 Task: Create new Company, with domain: 'avaya.com' and type: 'Prospect'. Add new contact for this company, with mail Id: 'Maanya.Kapoor@avaya.com', First Name: Maanya, Last name:  Kapoor, Job Title: 'Compliance Officer', Phone Number: '(801) 555-6791'. Change life cycle stage to  Lead and lead status to  Open. Logged in from softage.1@softage.net
Action: Mouse moved to (84, 51)
Screenshot: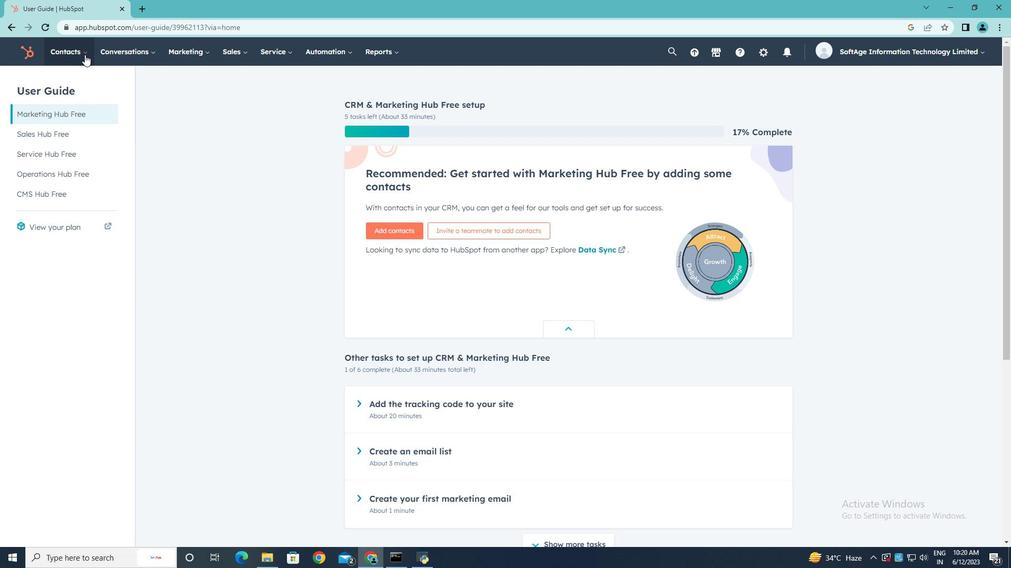 
Action: Mouse pressed left at (84, 51)
Screenshot: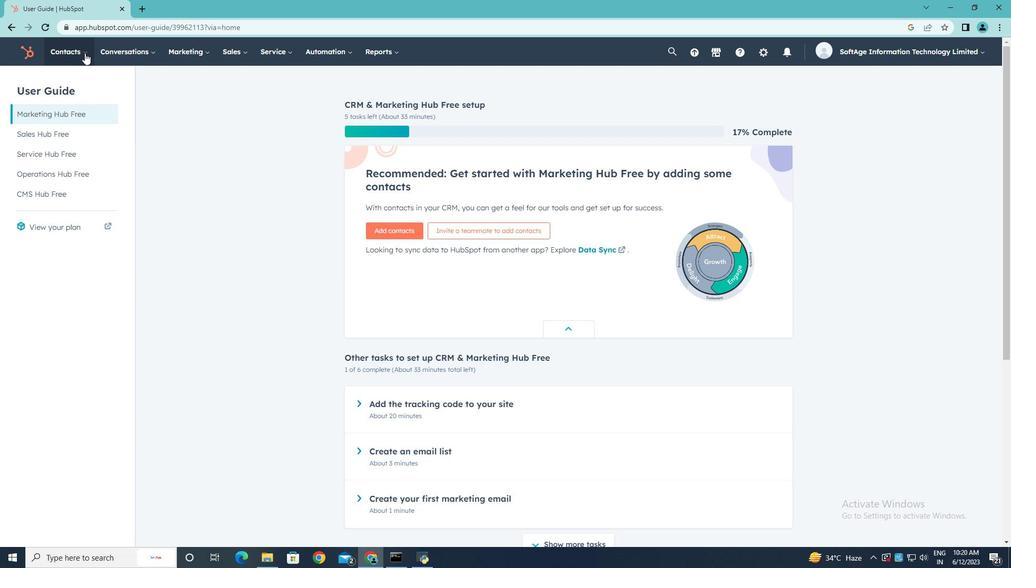 
Action: Mouse moved to (71, 103)
Screenshot: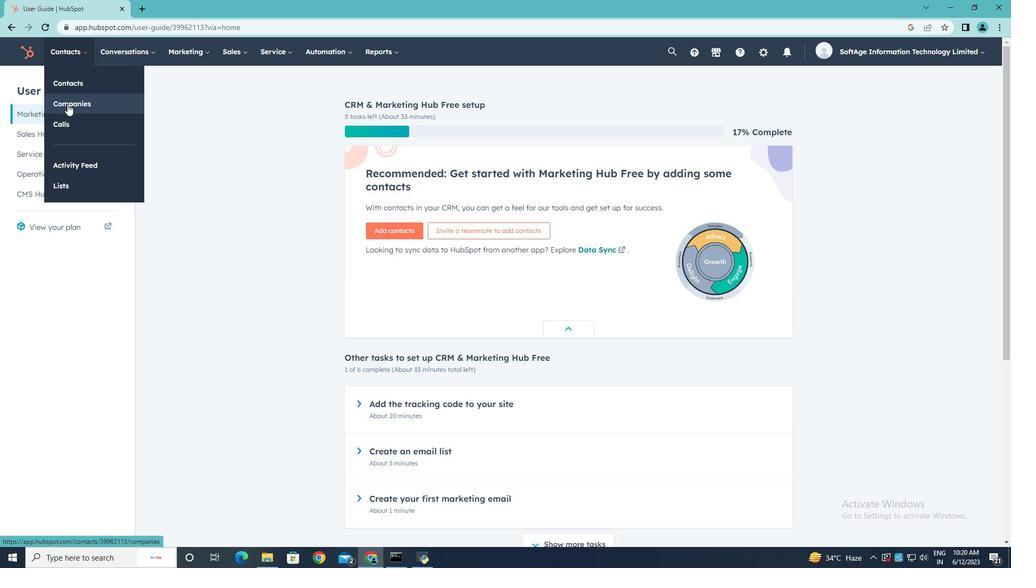
Action: Mouse pressed left at (71, 103)
Screenshot: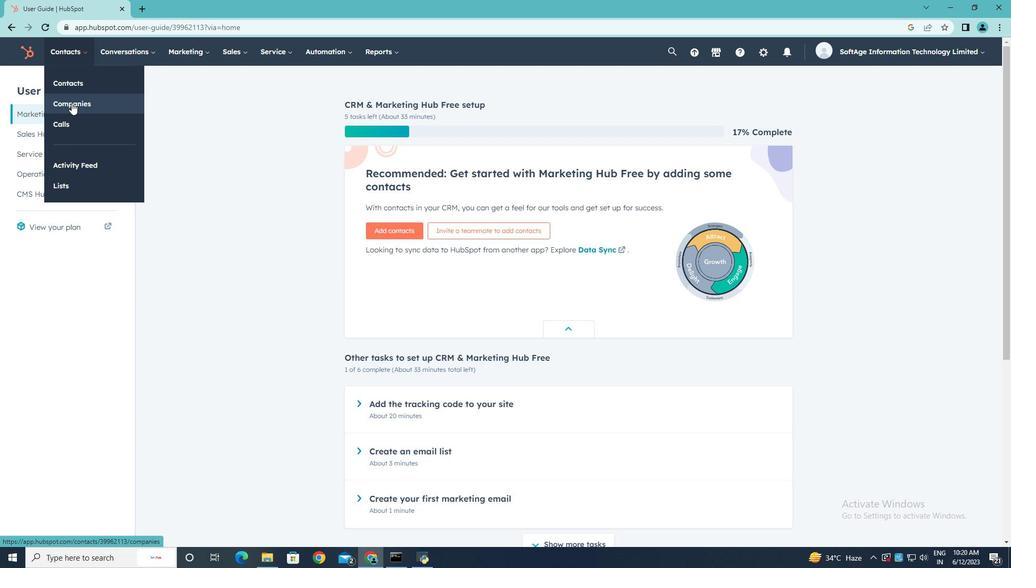 
Action: Mouse moved to (940, 90)
Screenshot: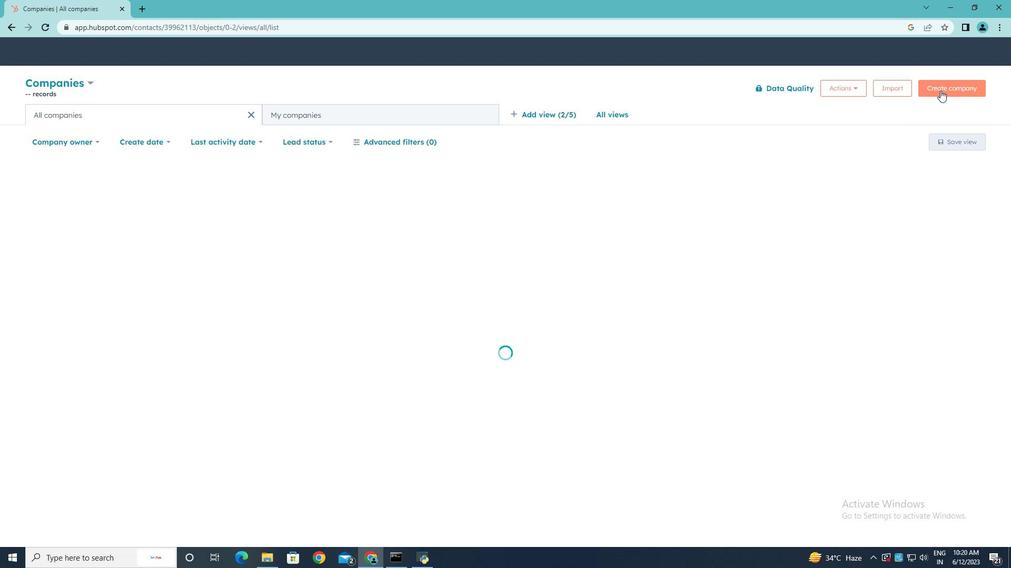 
Action: Mouse pressed left at (940, 90)
Screenshot: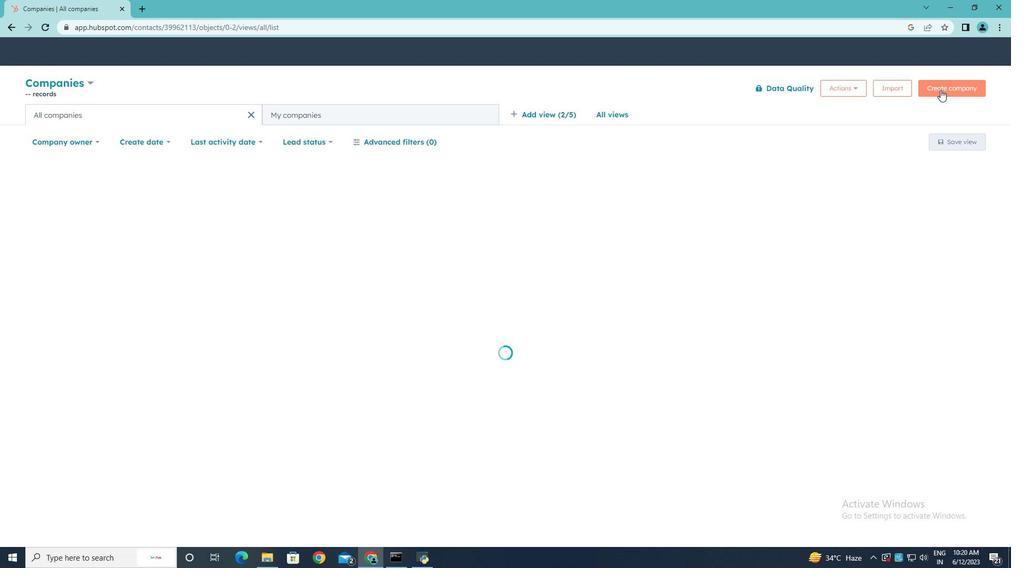
Action: Mouse moved to (768, 140)
Screenshot: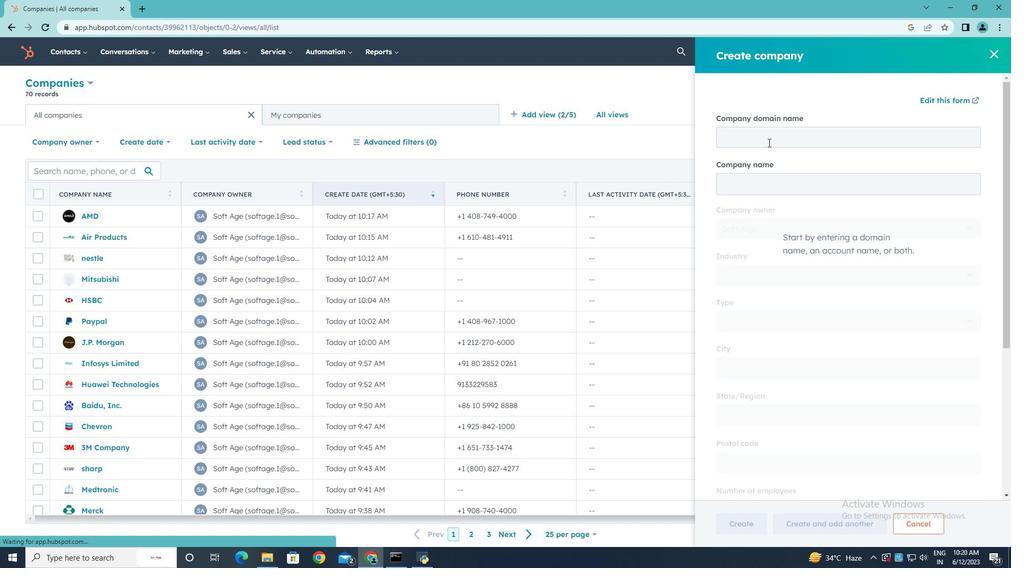 
Action: Mouse pressed left at (768, 140)
Screenshot: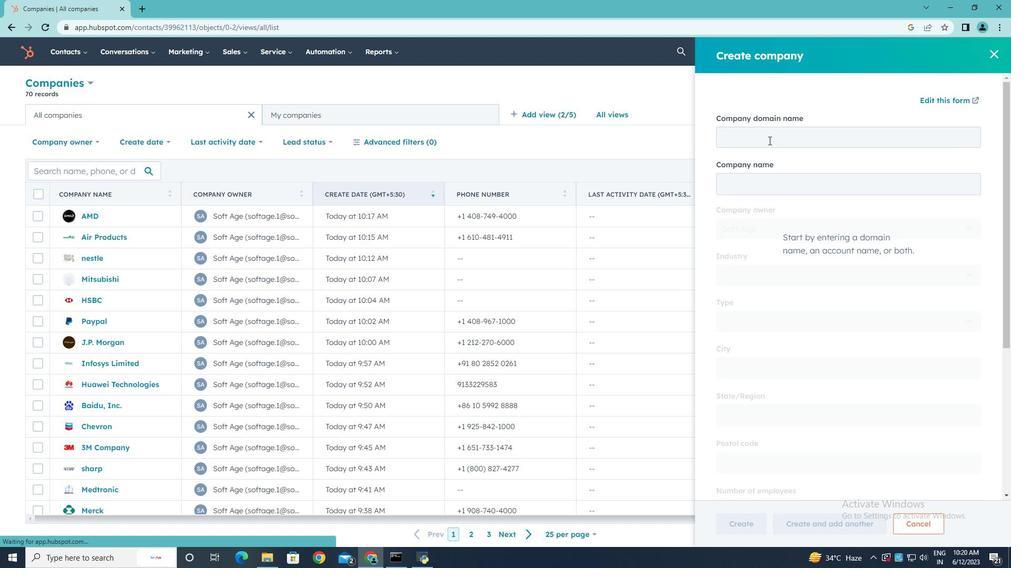
Action: Key pressed <Key.shift><Key.shift><Key.shift>aba<Key.backspace><Key.backspace>vaya.com
Screenshot: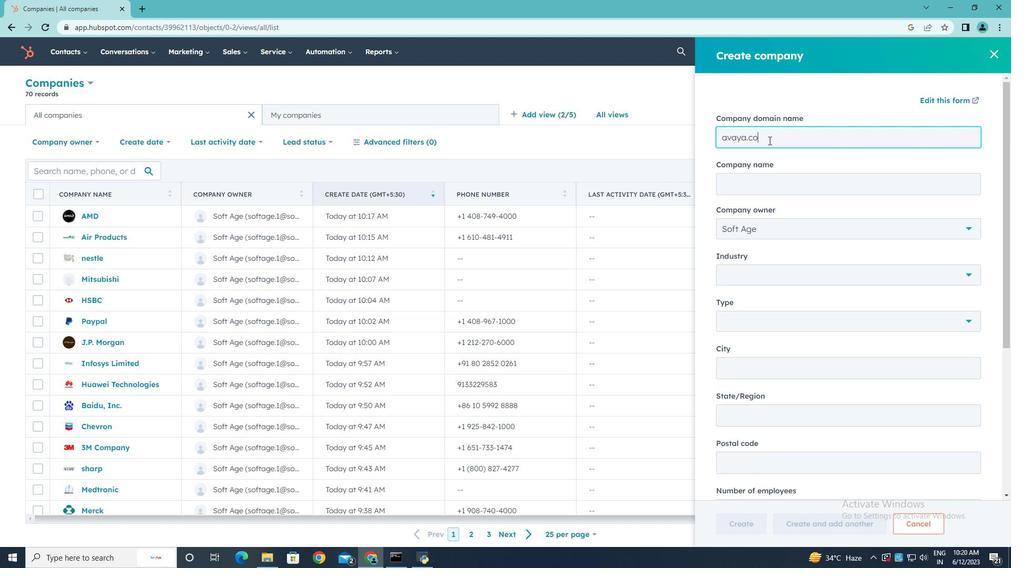 
Action: Mouse moved to (800, 203)
Screenshot: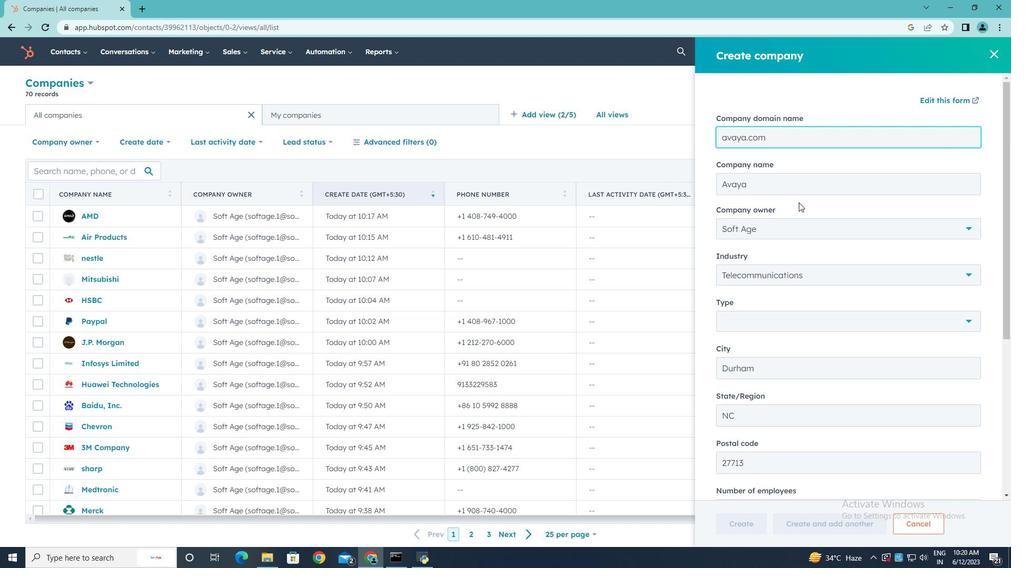
Action: Mouse scrolled (800, 203) with delta (0, 0)
Screenshot: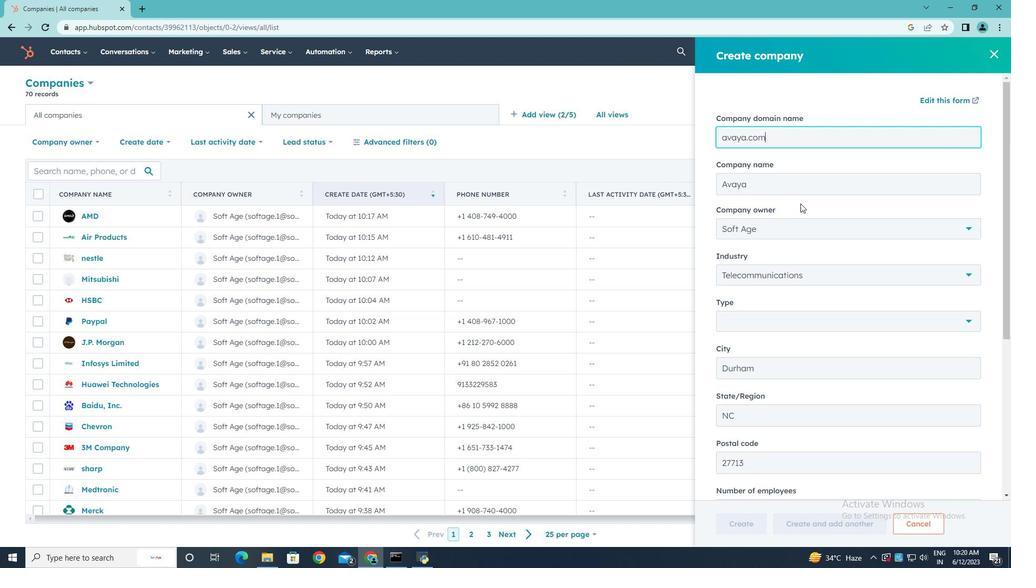 
Action: Mouse scrolled (800, 203) with delta (0, 0)
Screenshot: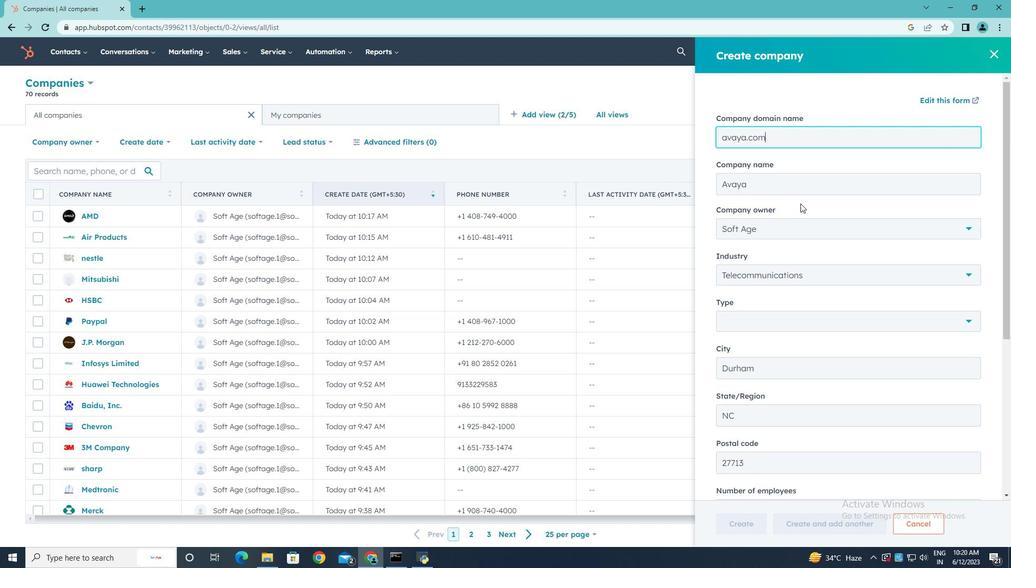 
Action: Mouse moved to (968, 215)
Screenshot: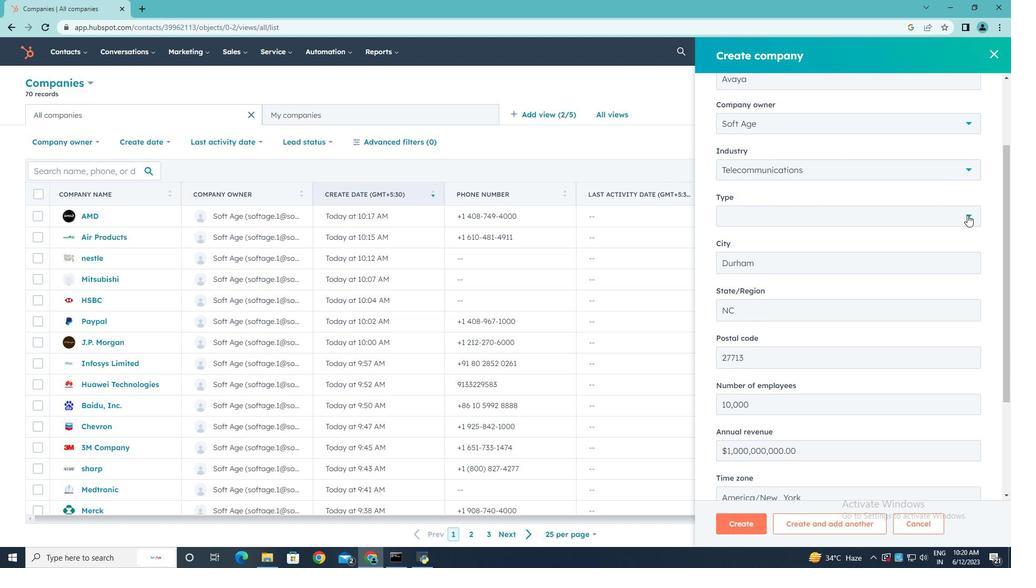 
Action: Mouse pressed left at (968, 215)
Screenshot: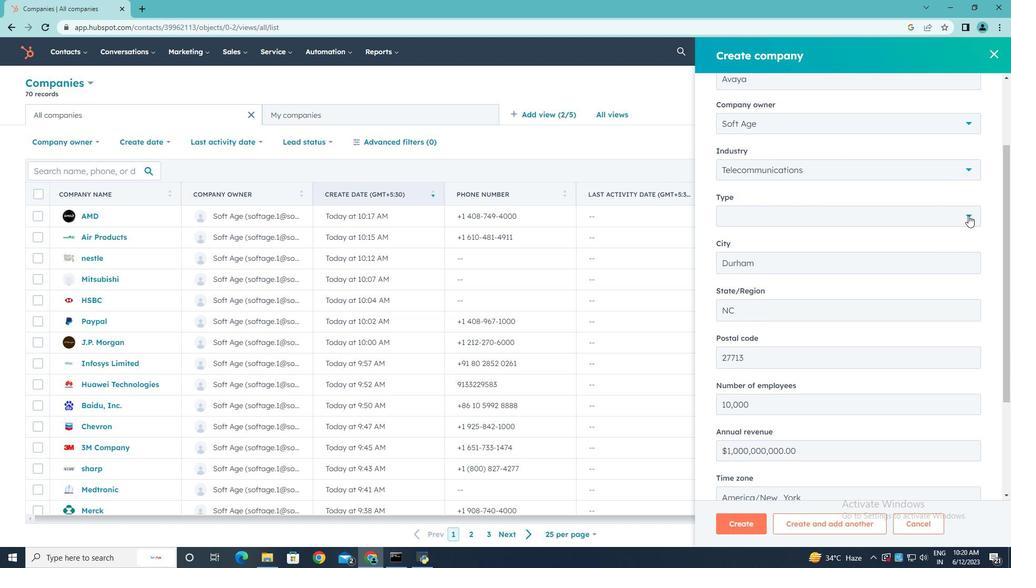 
Action: Mouse moved to (892, 262)
Screenshot: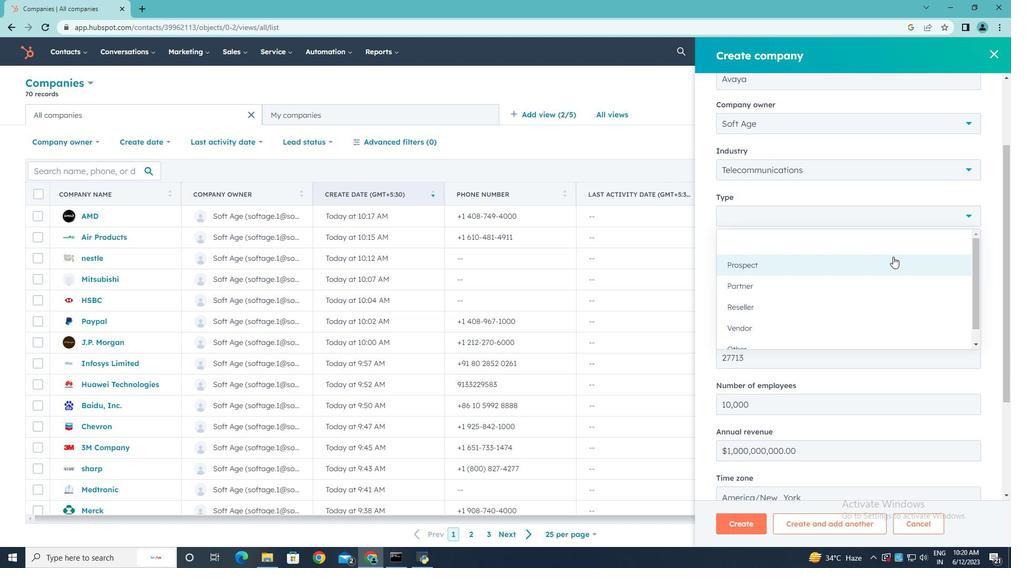 
Action: Mouse pressed left at (892, 262)
Screenshot: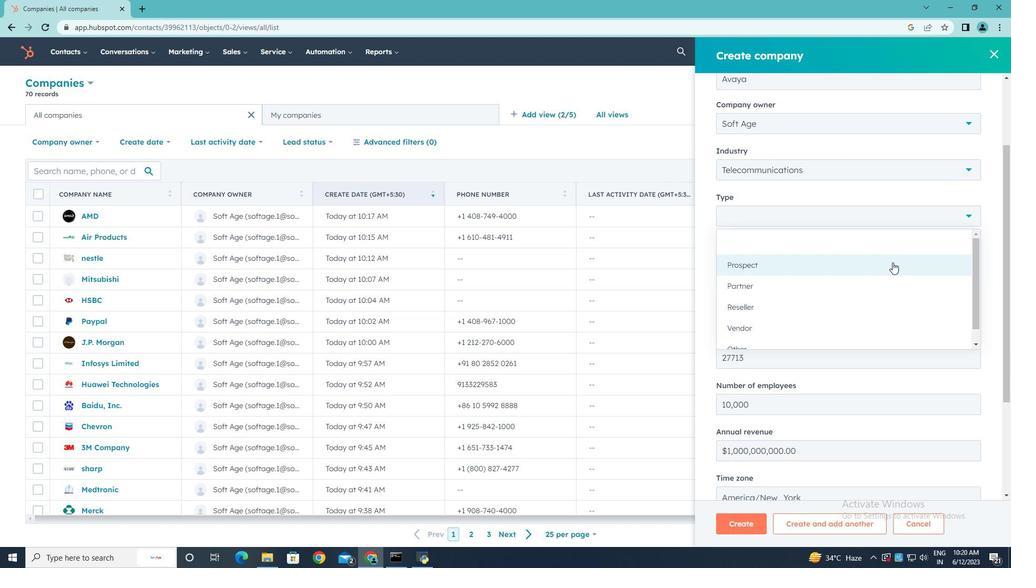 
Action: Mouse scrolled (892, 262) with delta (0, 0)
Screenshot: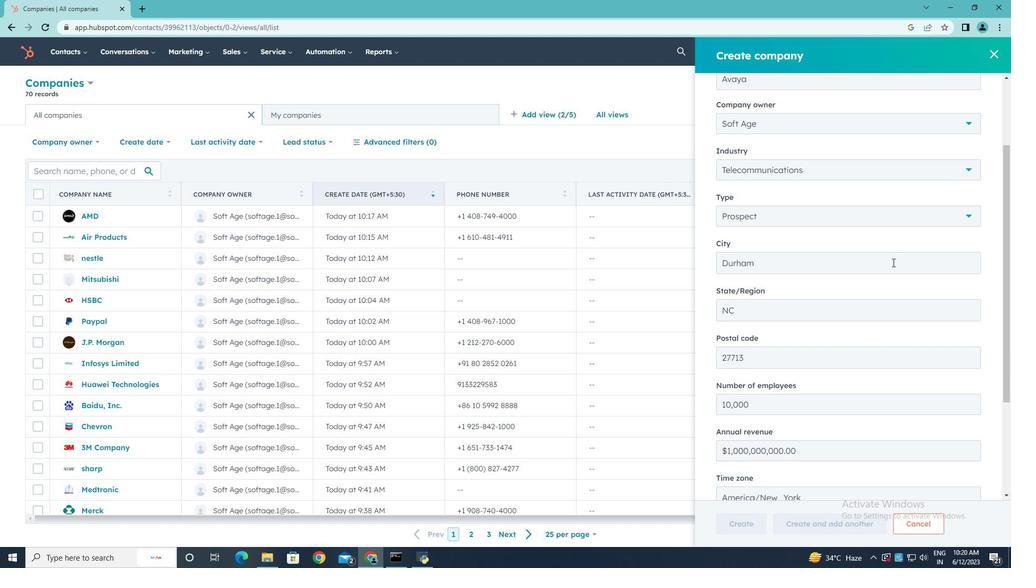 
Action: Mouse scrolled (892, 262) with delta (0, 0)
Screenshot: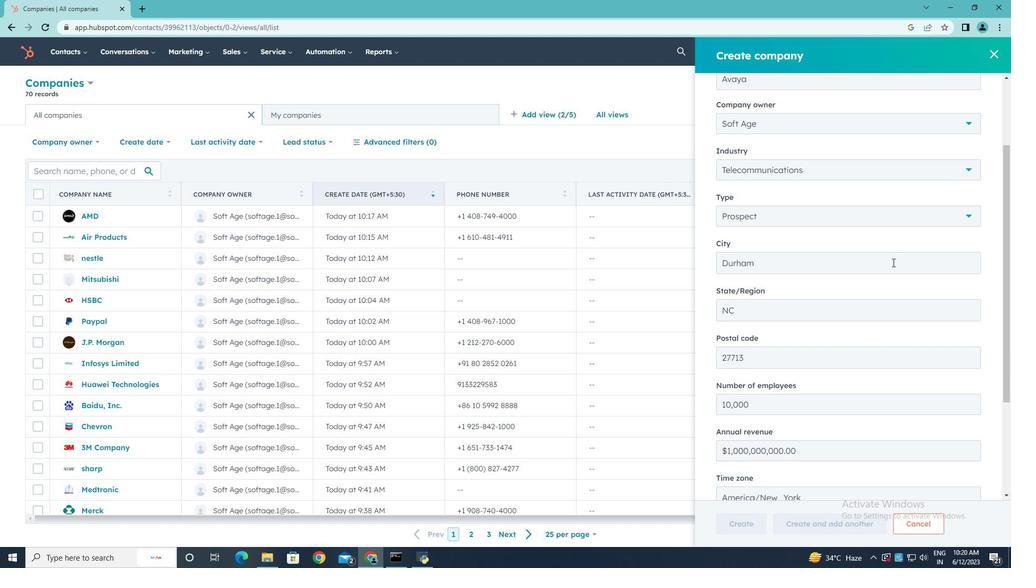 
Action: Mouse scrolled (892, 262) with delta (0, 0)
Screenshot: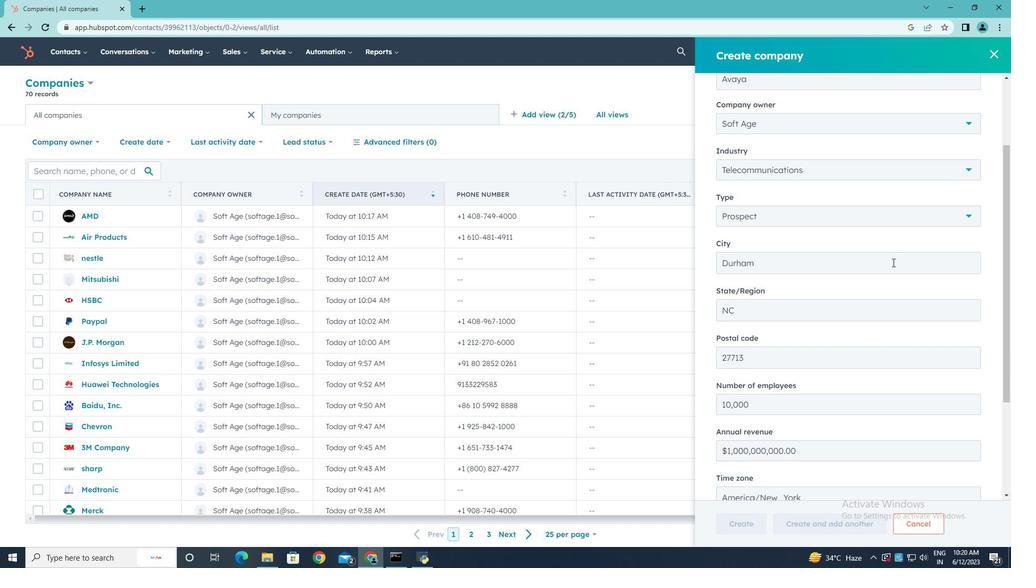 
Action: Mouse scrolled (892, 262) with delta (0, 0)
Screenshot: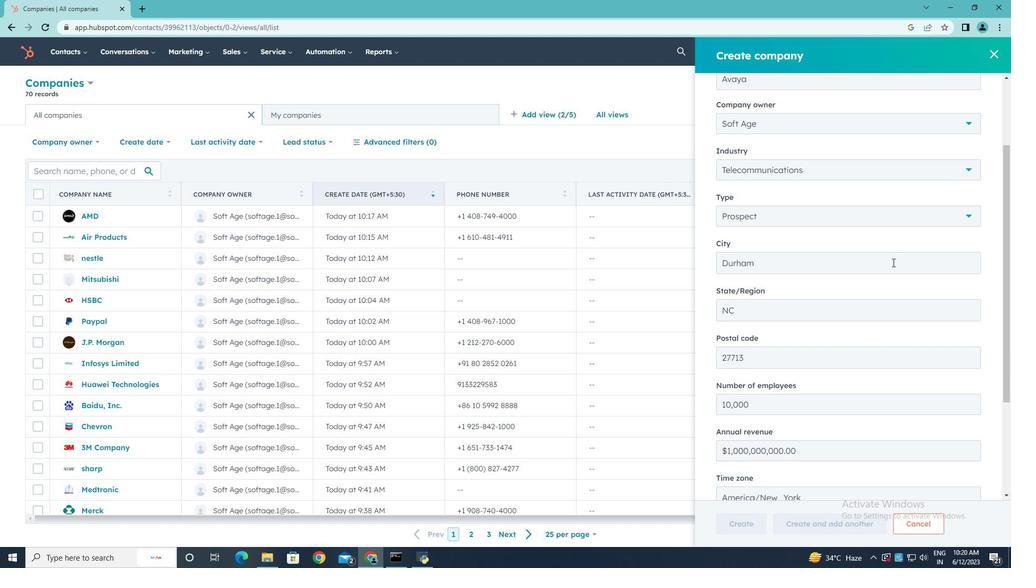 
Action: Mouse scrolled (892, 262) with delta (0, 0)
Screenshot: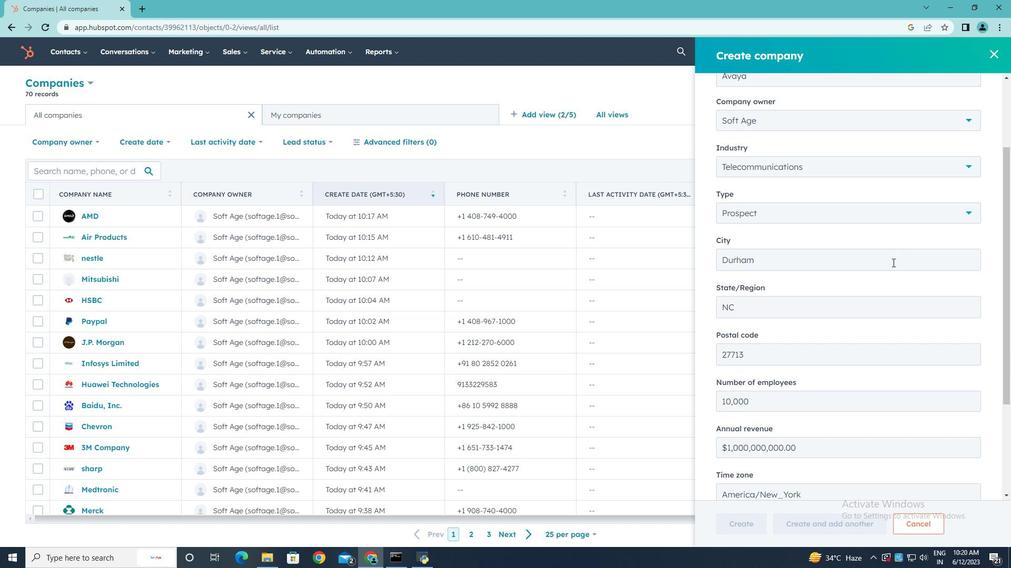 
Action: Mouse moved to (766, 509)
Screenshot: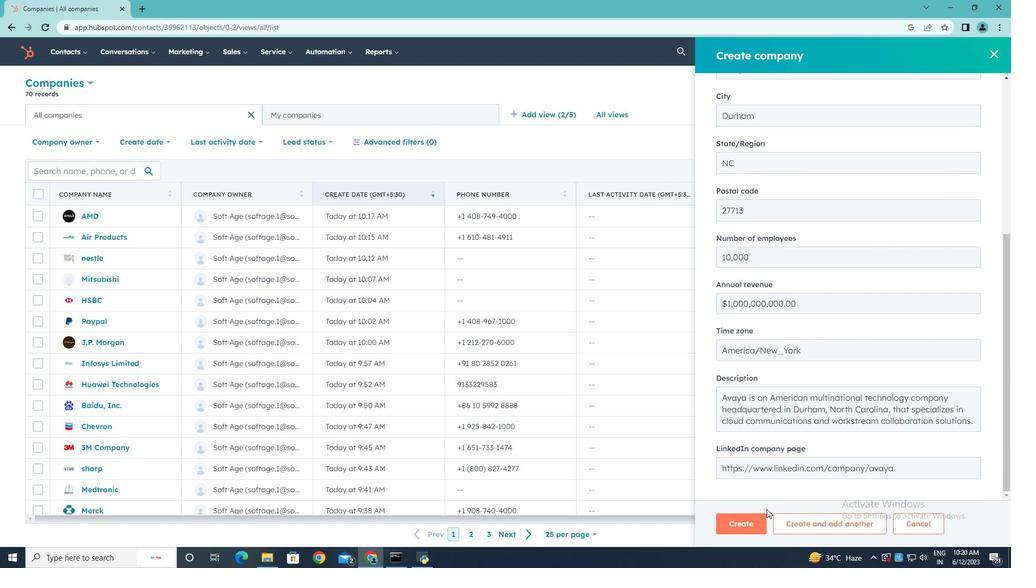 
Action: Mouse scrolled (766, 508) with delta (0, 0)
Screenshot: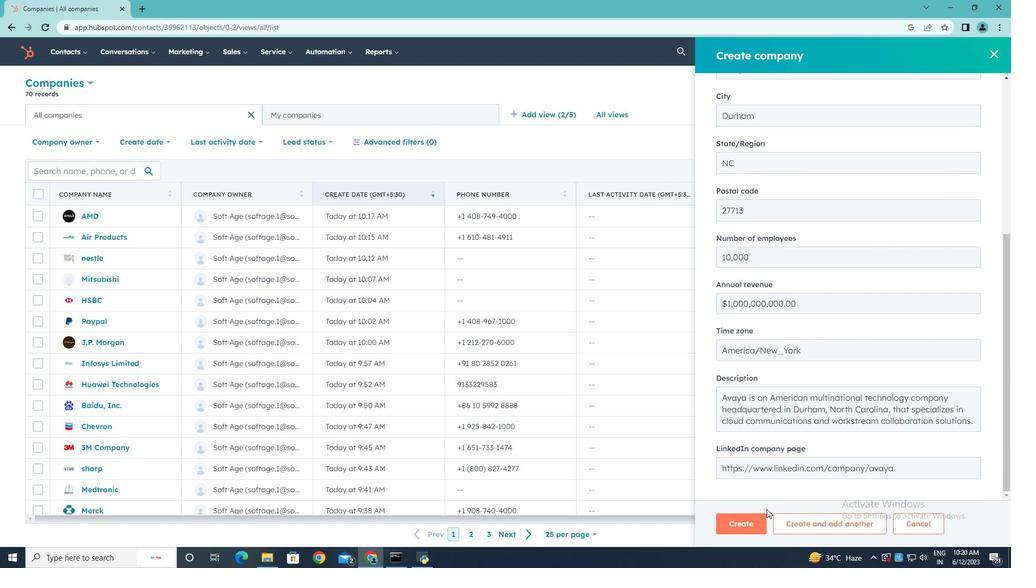 
Action: Mouse scrolled (766, 508) with delta (0, 0)
Screenshot: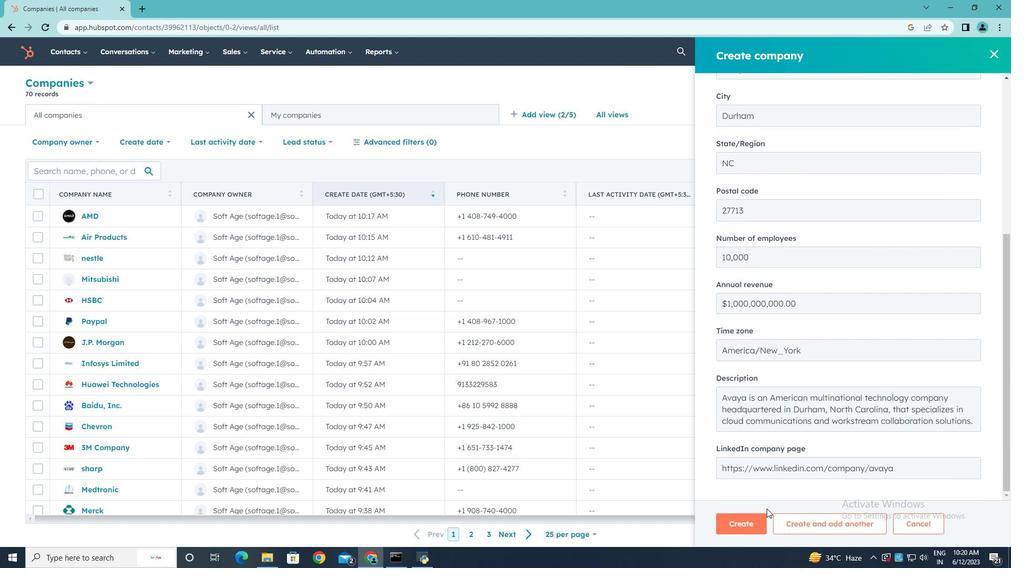 
Action: Mouse scrolled (766, 508) with delta (0, 0)
Screenshot: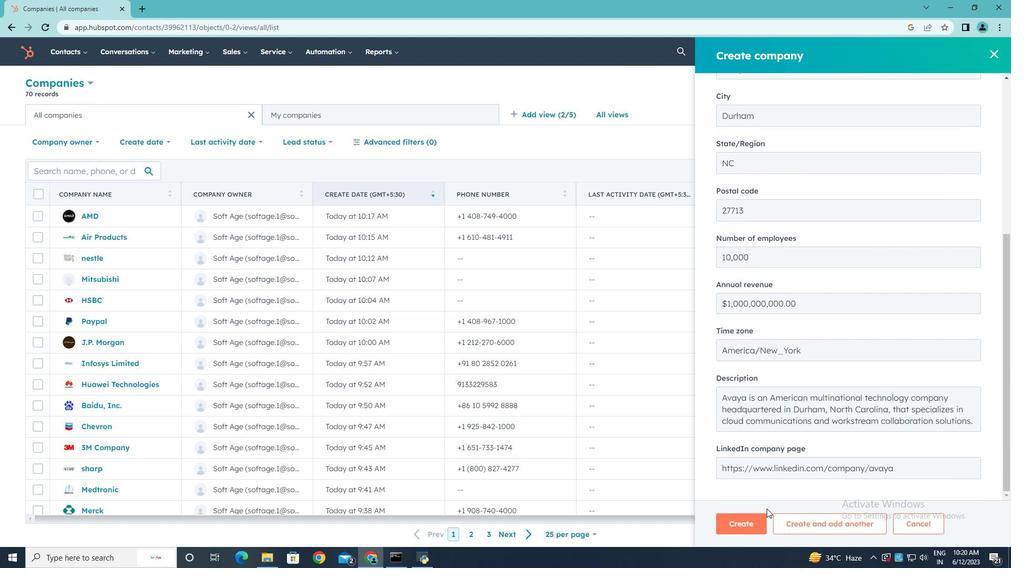 
Action: Mouse moved to (751, 517)
Screenshot: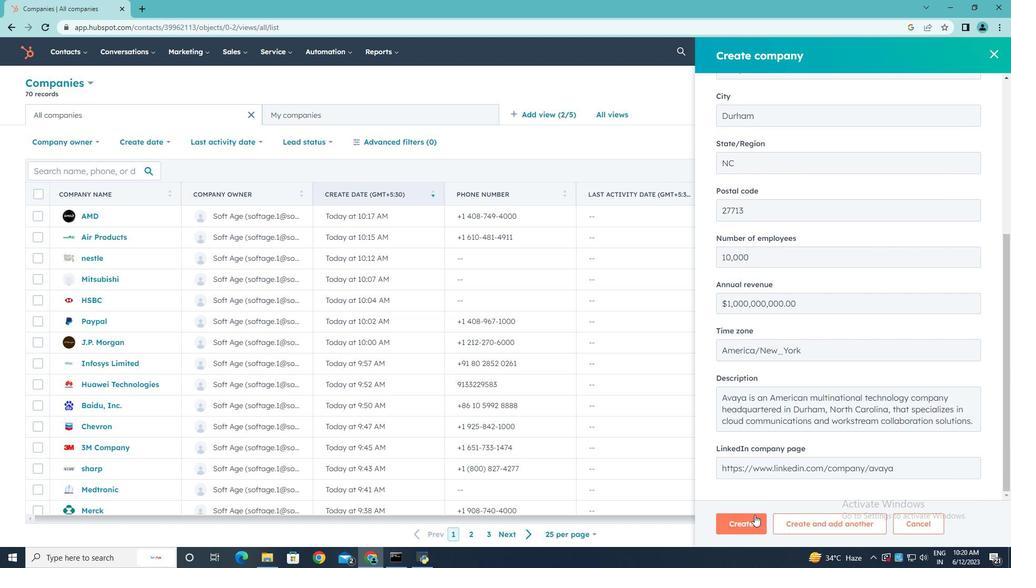 
Action: Mouse pressed left at (751, 517)
Screenshot: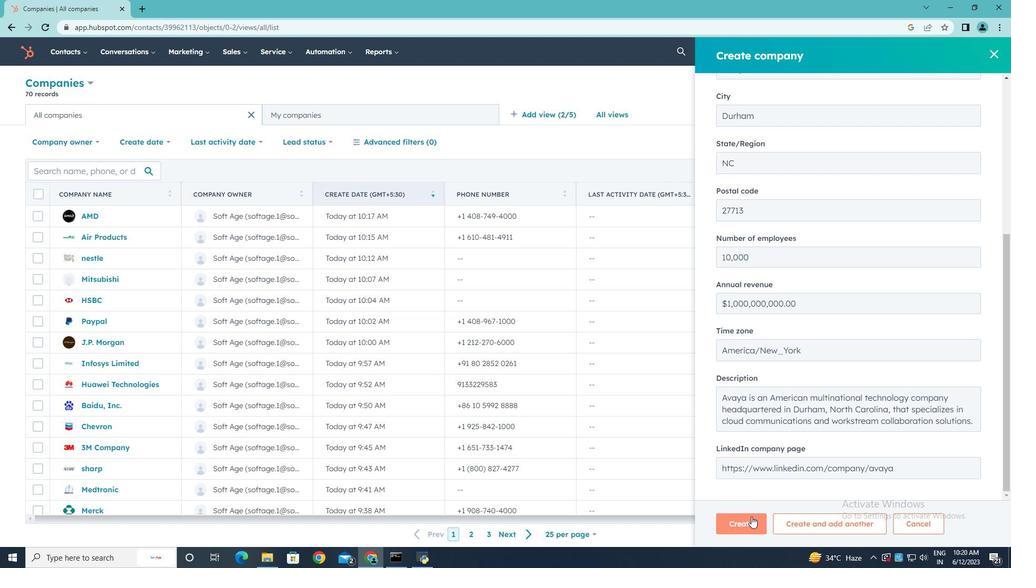 
Action: Mouse moved to (723, 339)
Screenshot: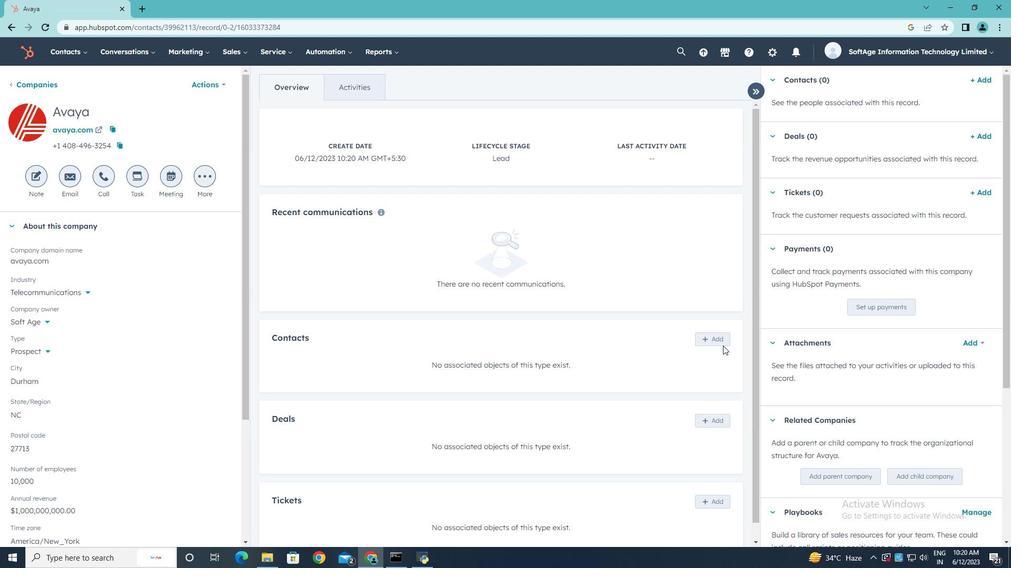 
Action: Mouse pressed left at (723, 339)
Screenshot: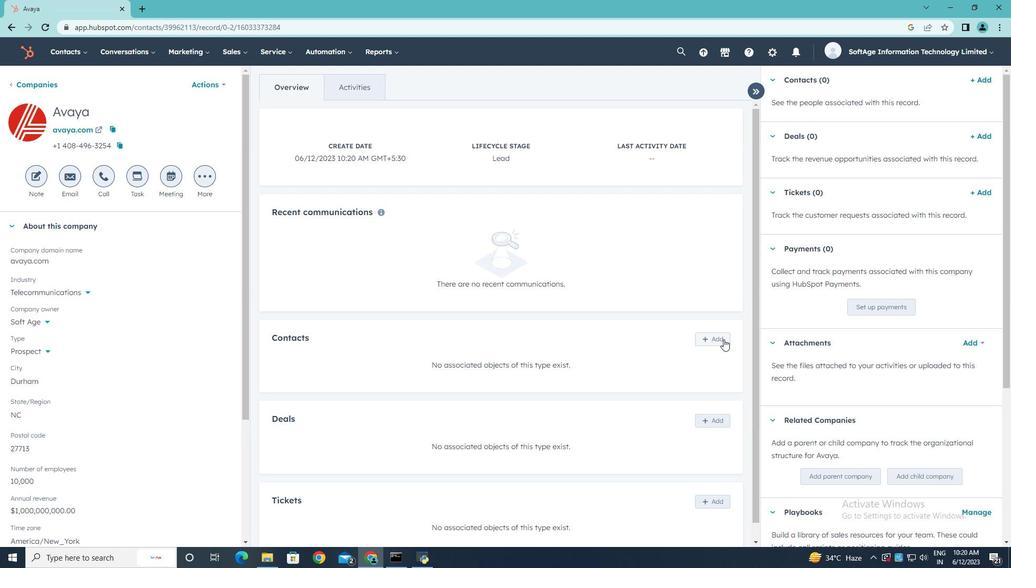 
Action: Mouse moved to (793, 104)
Screenshot: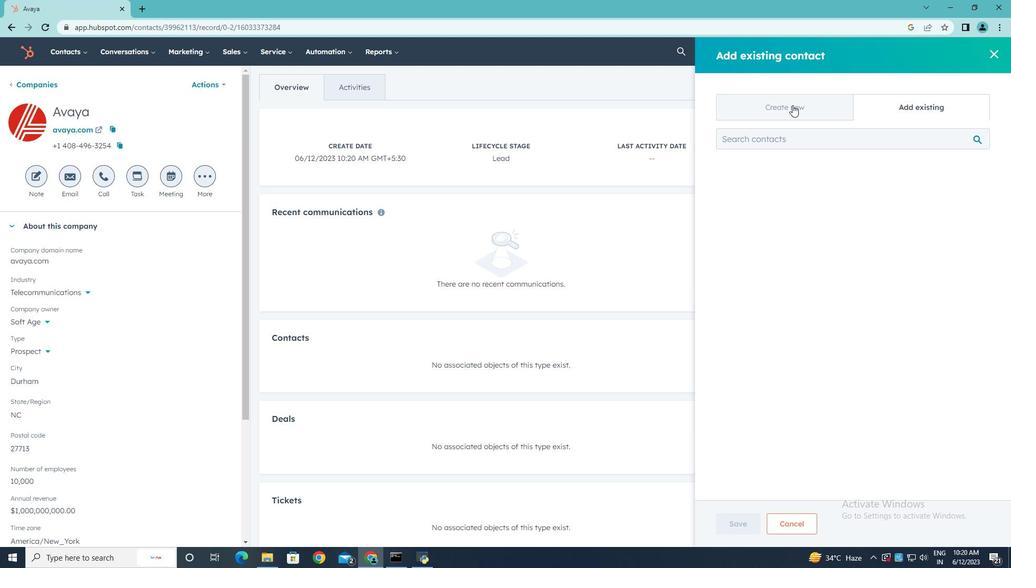 
Action: Mouse pressed left at (793, 104)
Screenshot: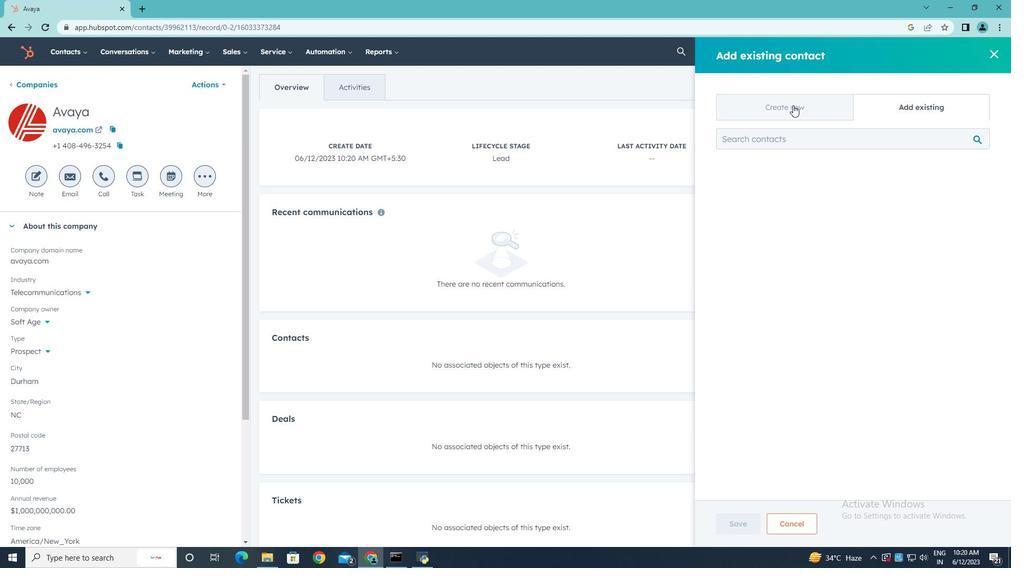 
Action: Mouse moved to (767, 165)
Screenshot: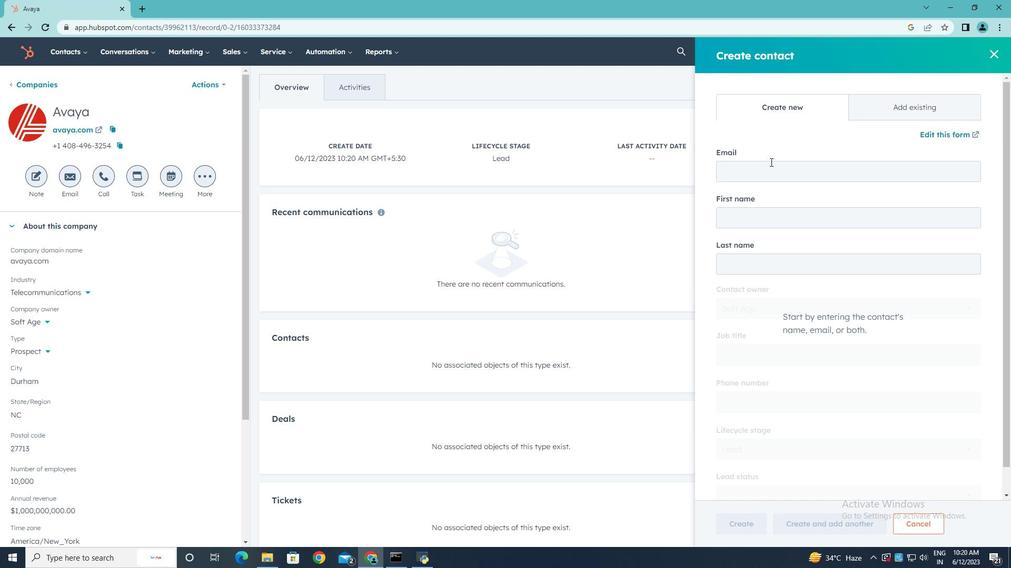 
Action: Mouse pressed left at (767, 165)
Screenshot: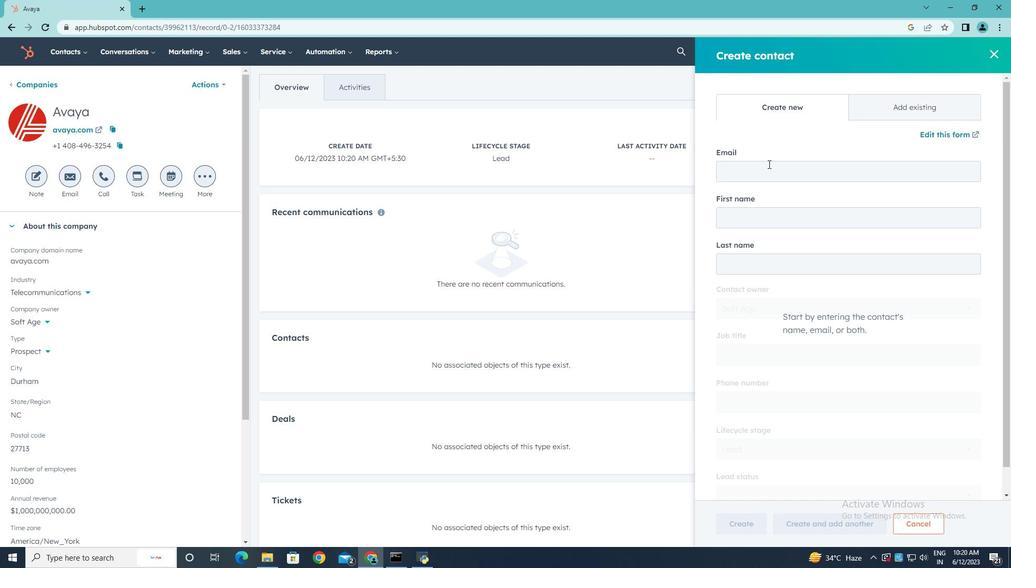 
Action: Key pressed <Key.shift>Mannya.<Key.shift>Kapoor<Key.shift>@avaya.com
Screenshot: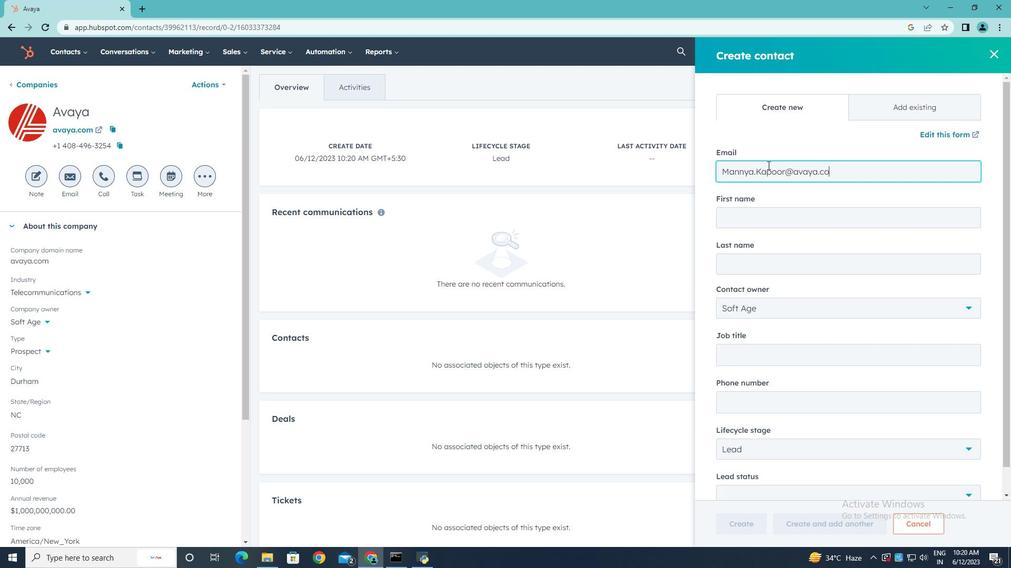
Action: Mouse moved to (762, 222)
Screenshot: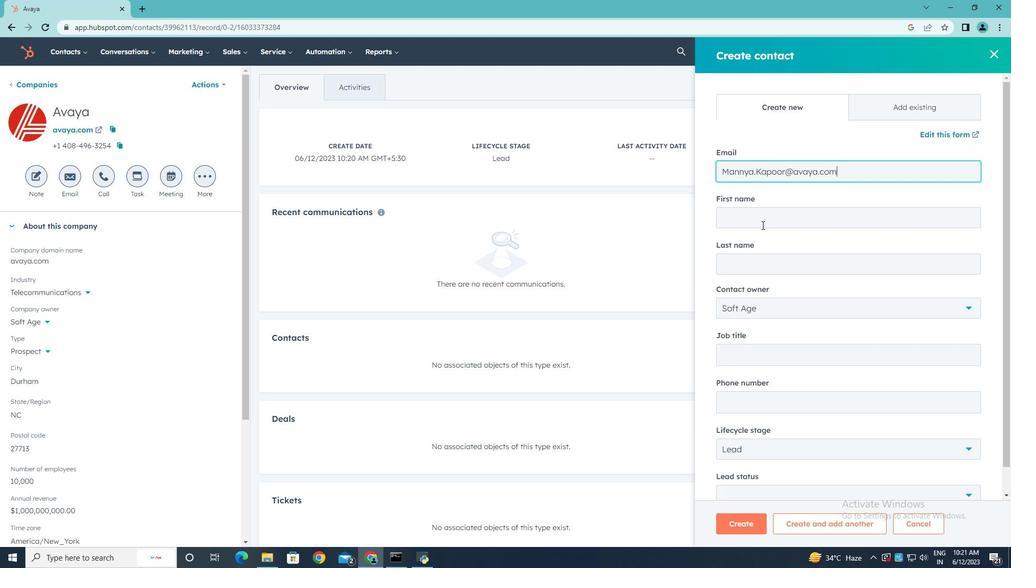
Action: Mouse pressed left at (762, 222)
Screenshot: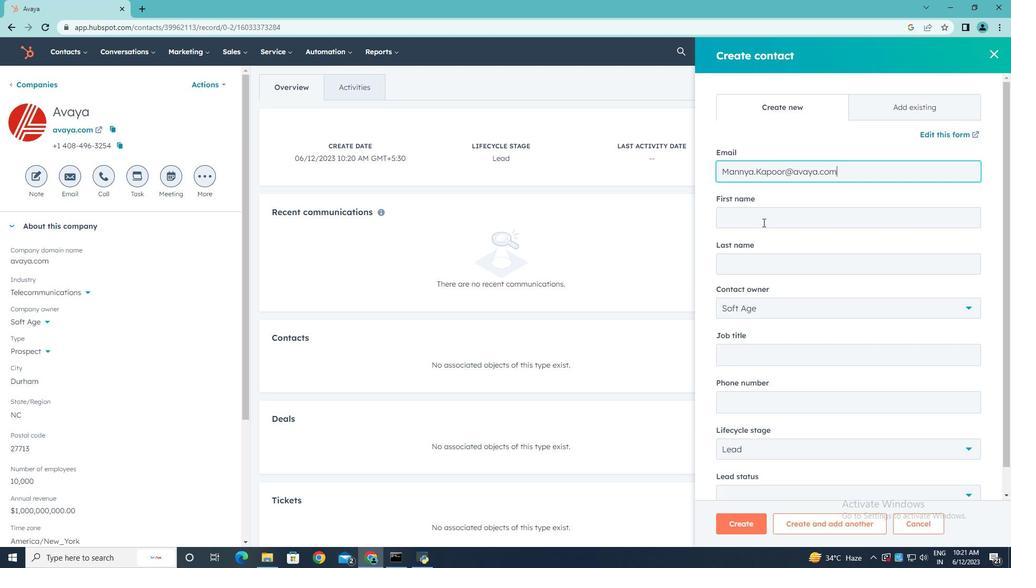 
Action: Key pressed <Key.shift>Mannya
Screenshot: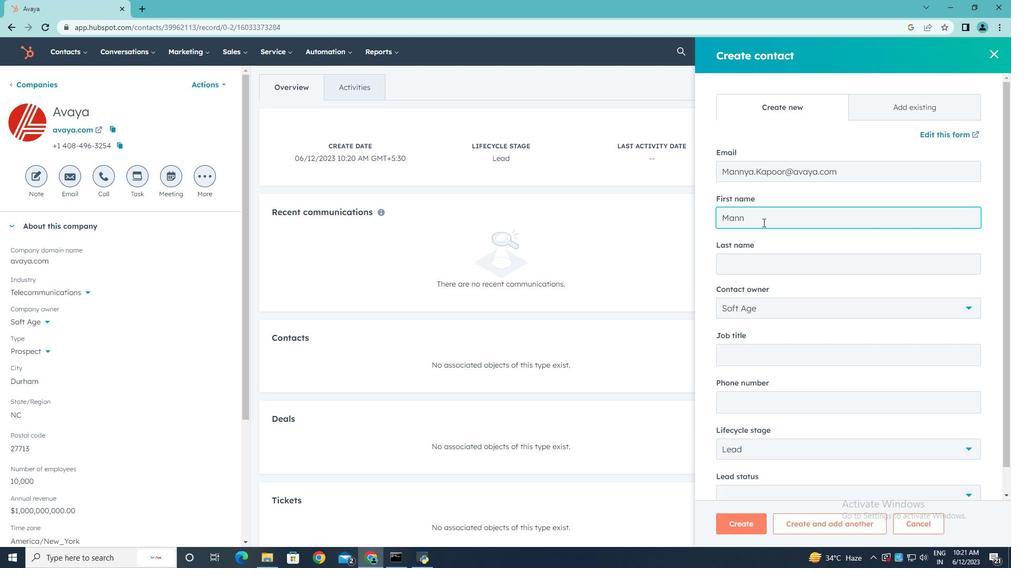 
Action: Mouse moved to (778, 263)
Screenshot: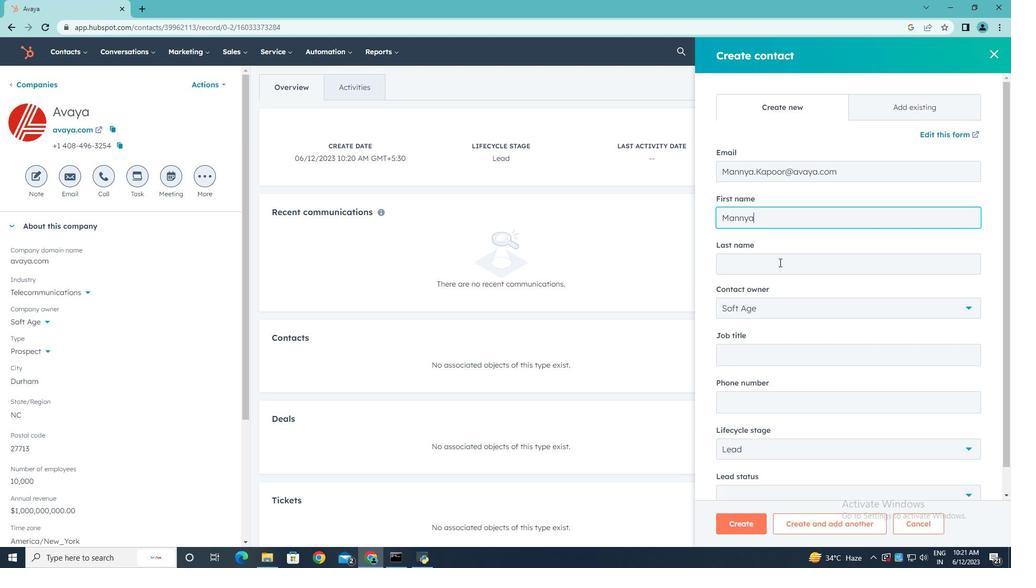 
Action: Mouse pressed left at (778, 263)
Screenshot: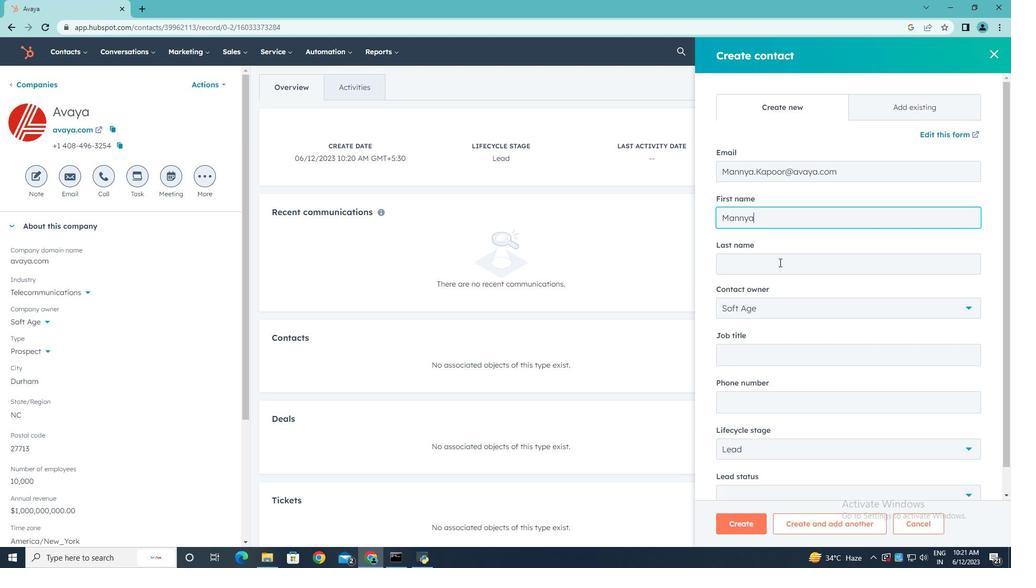 
Action: Key pressed <Key.shift><Key.shift><Key.shift><Key.shift>Kapoor
Screenshot: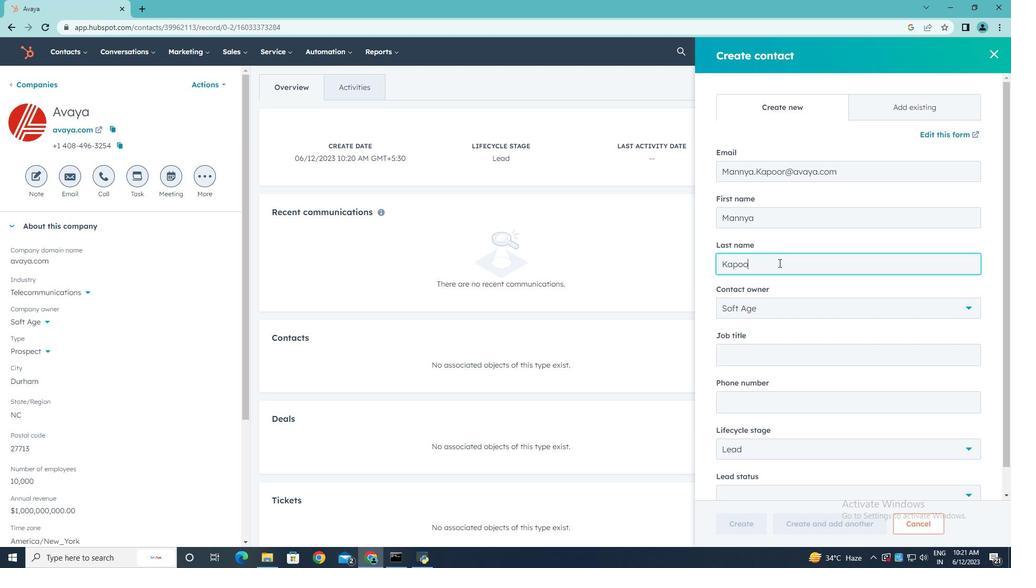 
Action: Mouse moved to (810, 351)
Screenshot: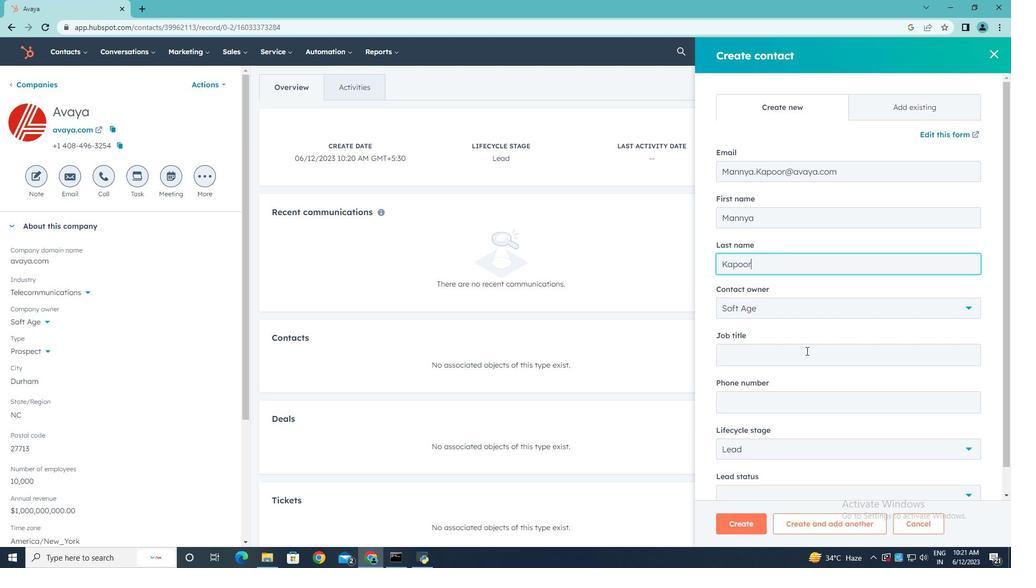 
Action: Mouse pressed left at (810, 351)
Screenshot: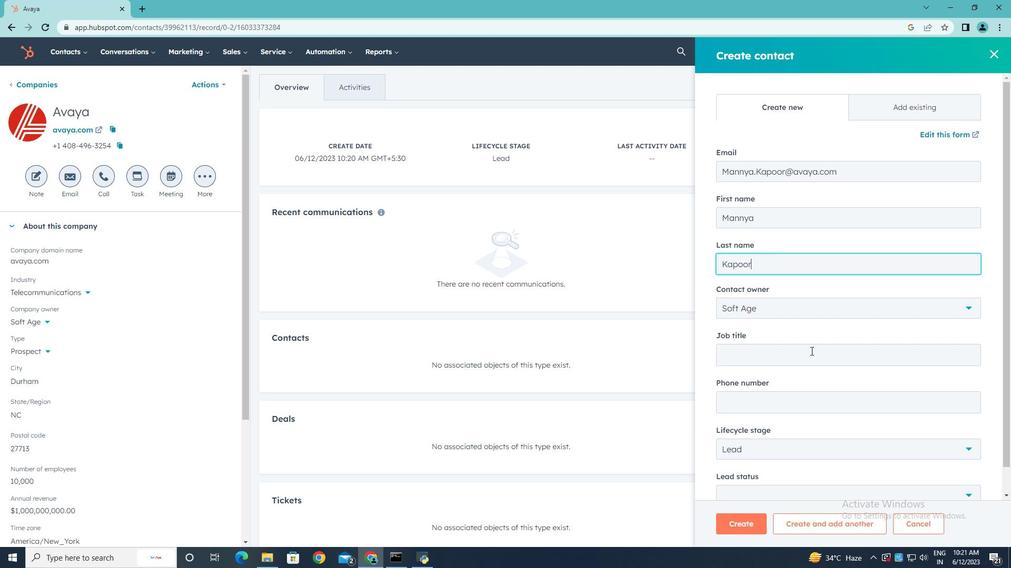 
Action: Key pressed <Key.shift>Compliance<Key.space><Key.shift><Key.shift><Key.shift><Key.shift>Officer
Screenshot: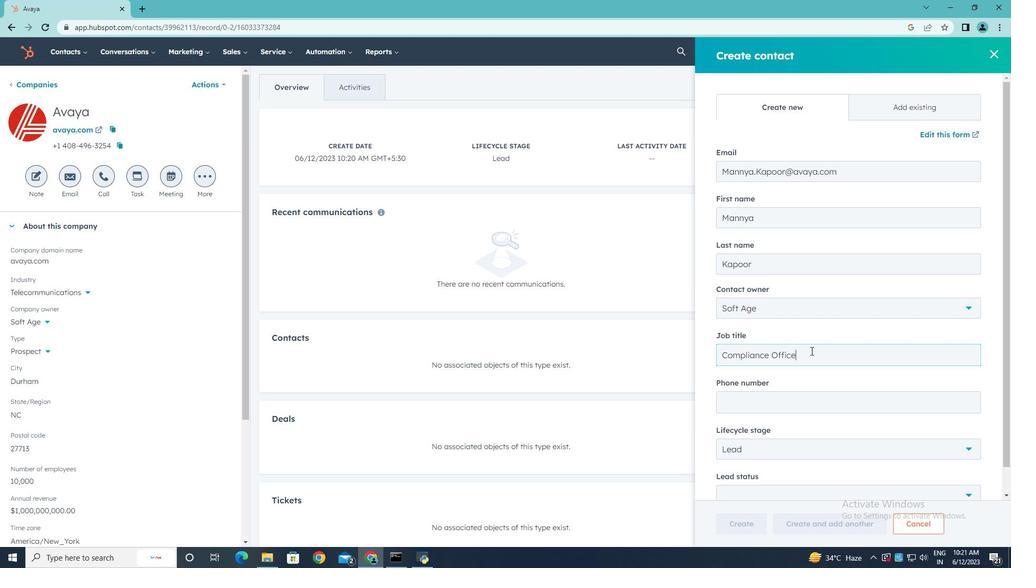 
Action: Mouse moved to (767, 403)
Screenshot: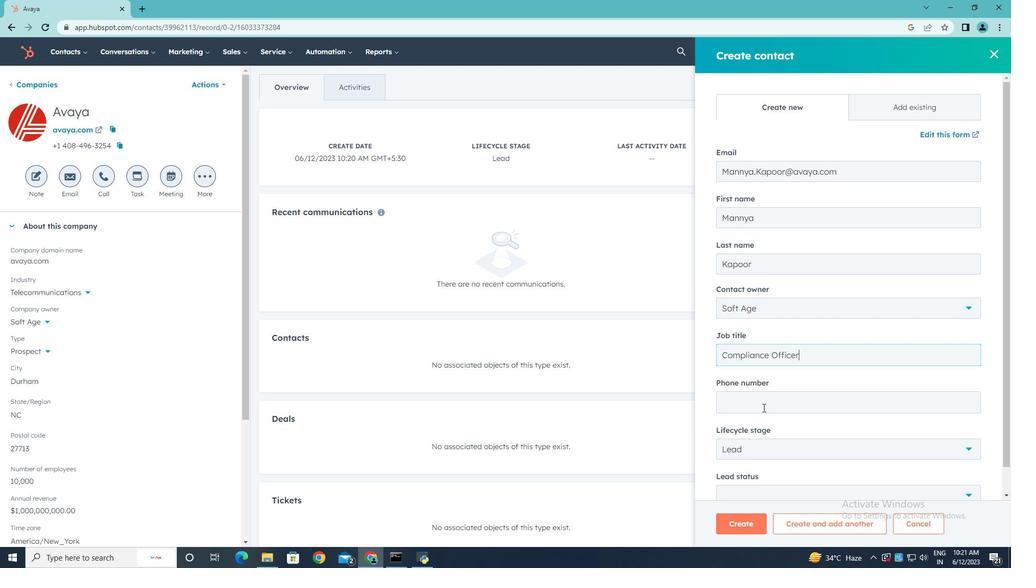 
Action: Mouse pressed left at (767, 403)
Screenshot: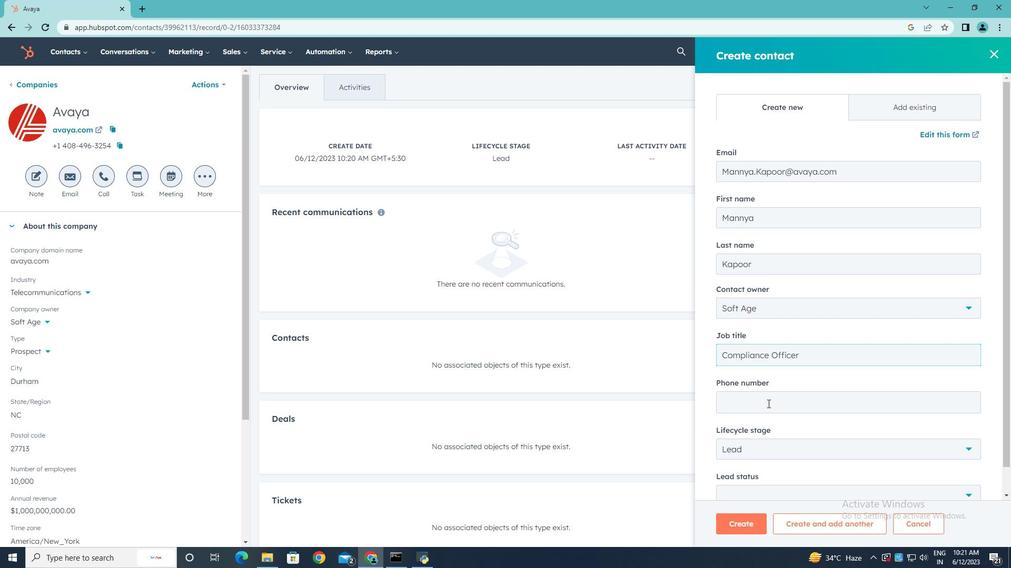 
Action: Mouse moved to (771, 402)
Screenshot: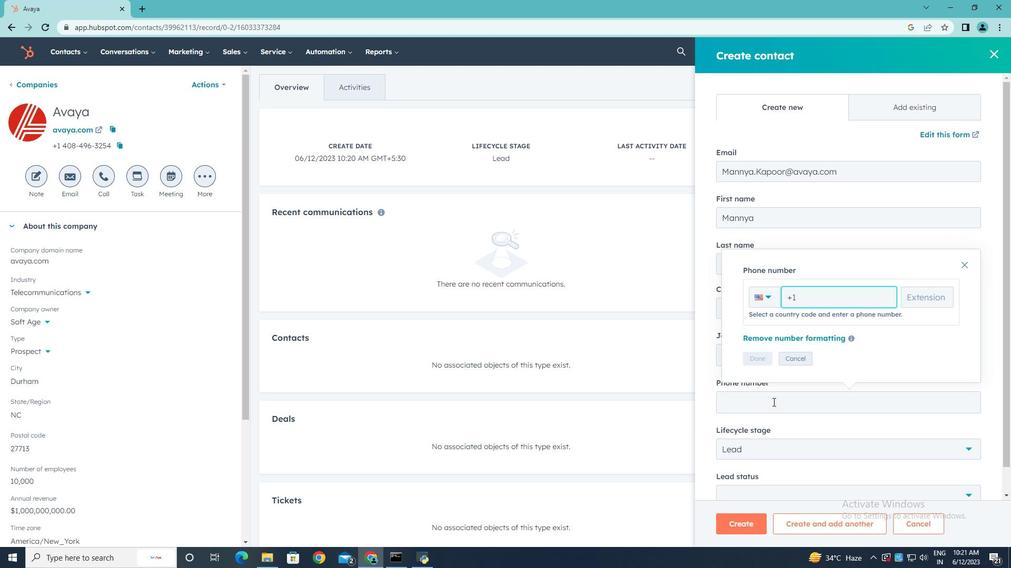 
Action: Key pressed 8
Screenshot: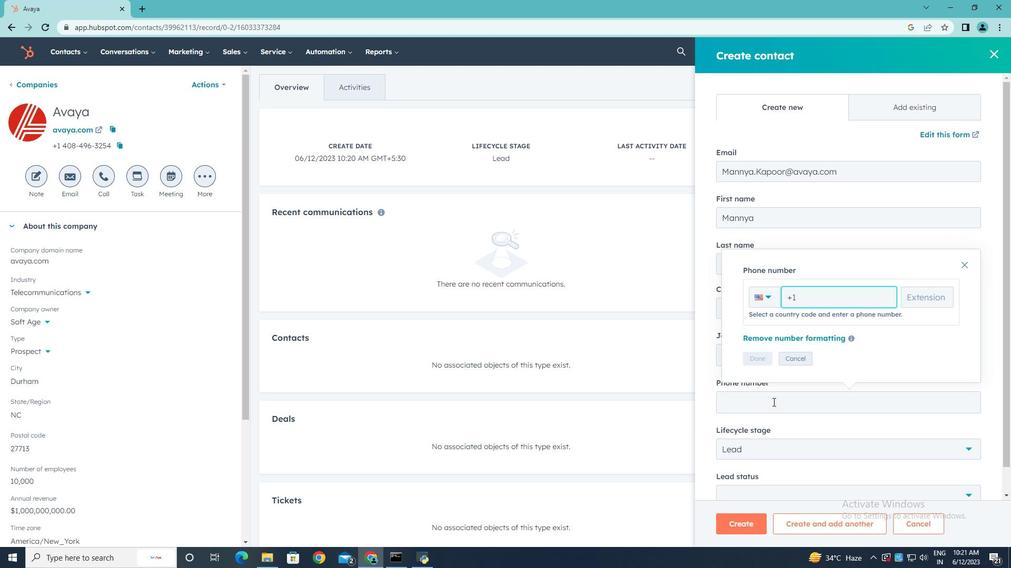 
Action: Mouse moved to (771, 402)
Screenshot: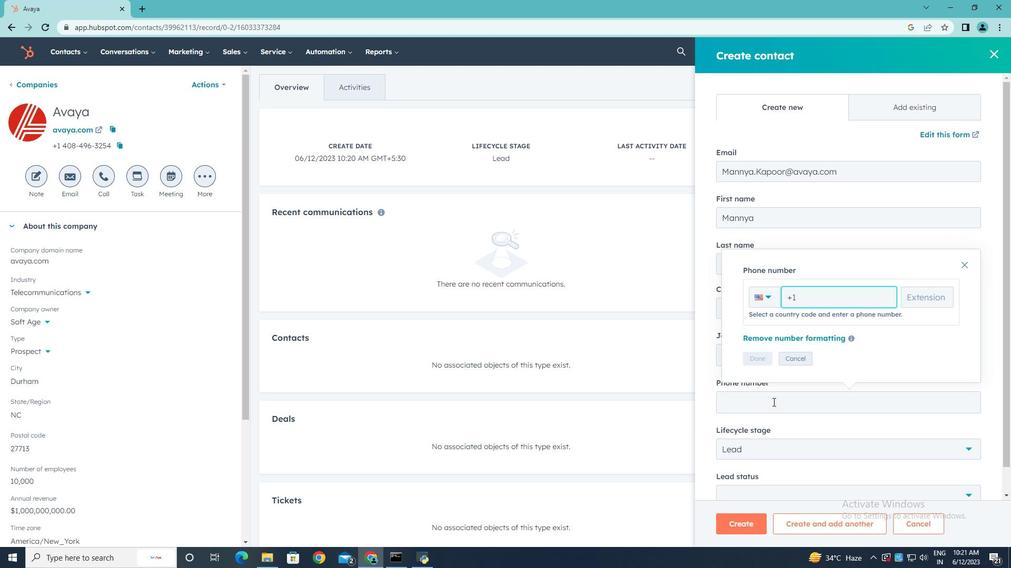 
Action: Key pressed 015556791
Screenshot: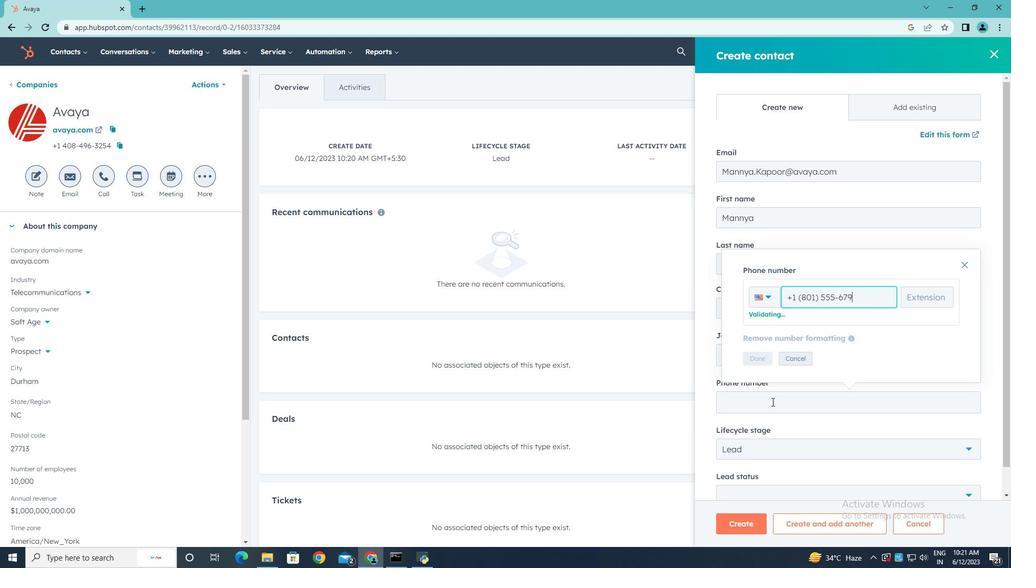 
Action: Mouse moved to (762, 361)
Screenshot: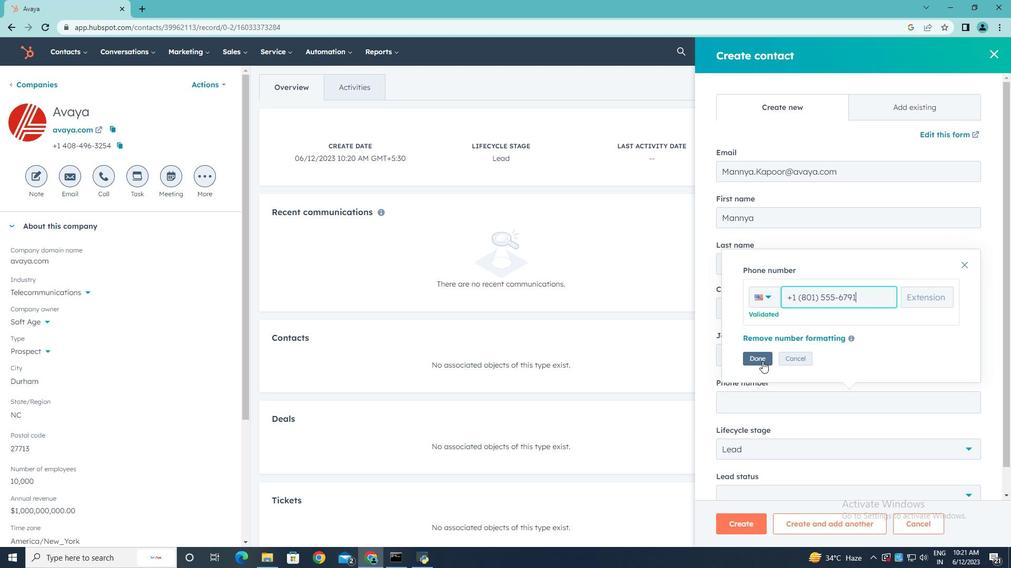 
Action: Mouse pressed left at (762, 361)
Screenshot: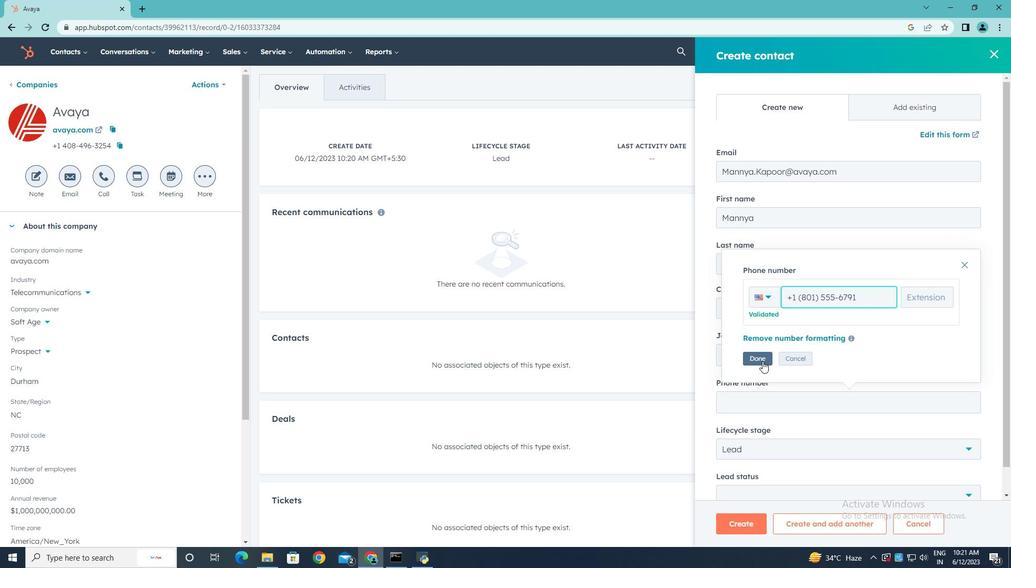 
Action: Mouse moved to (969, 447)
Screenshot: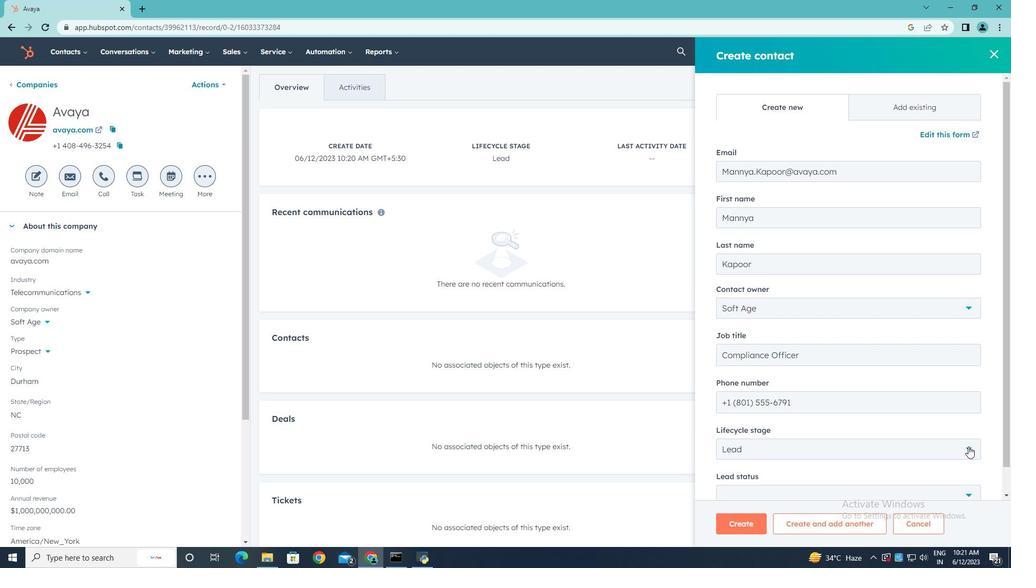 
Action: Mouse pressed left at (969, 447)
Screenshot: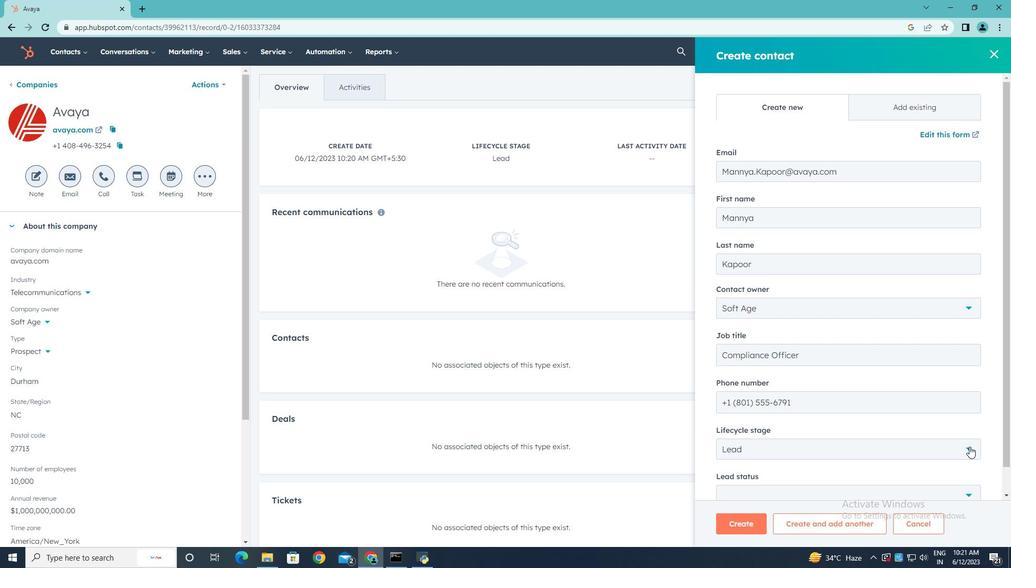 
Action: Mouse moved to (919, 349)
Screenshot: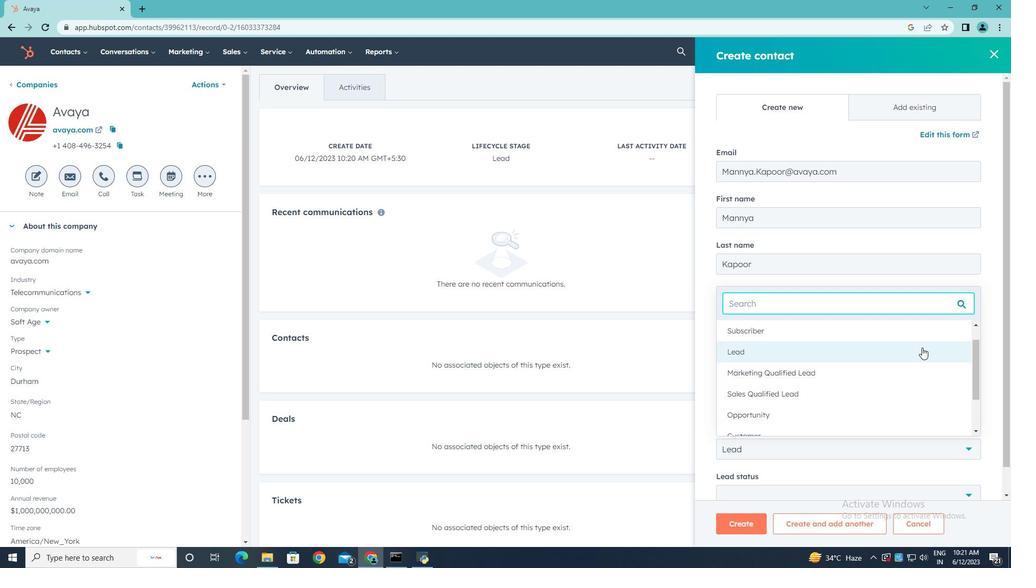 
Action: Mouse pressed left at (919, 349)
Screenshot: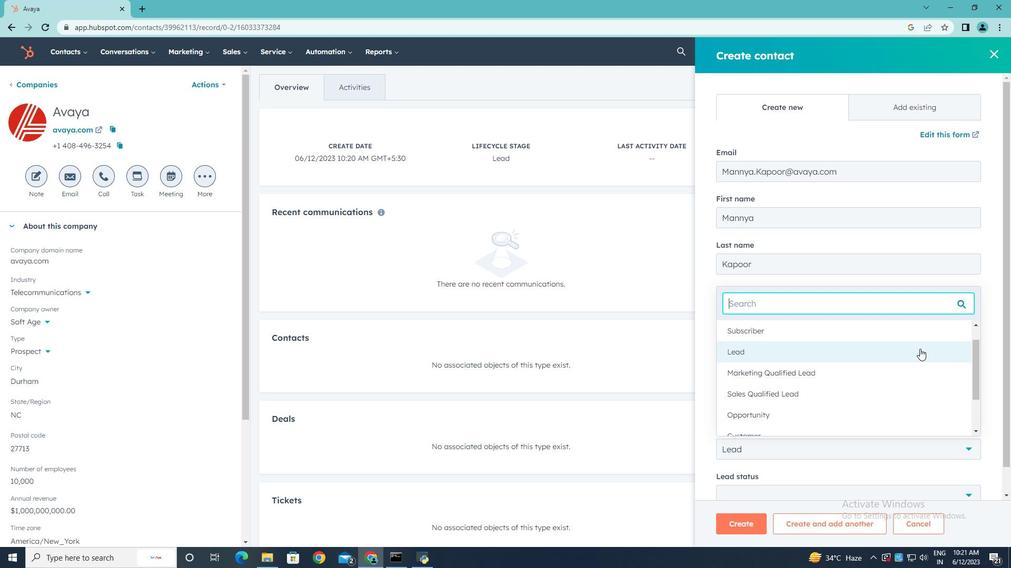 
Action: Mouse moved to (932, 429)
Screenshot: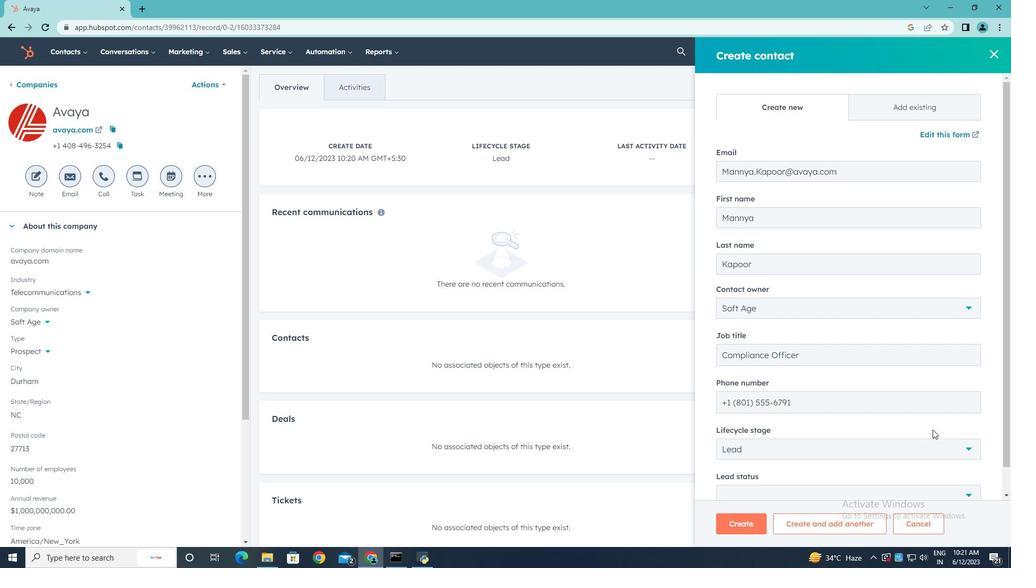 
Action: Mouse scrolled (932, 428) with delta (0, 0)
Screenshot: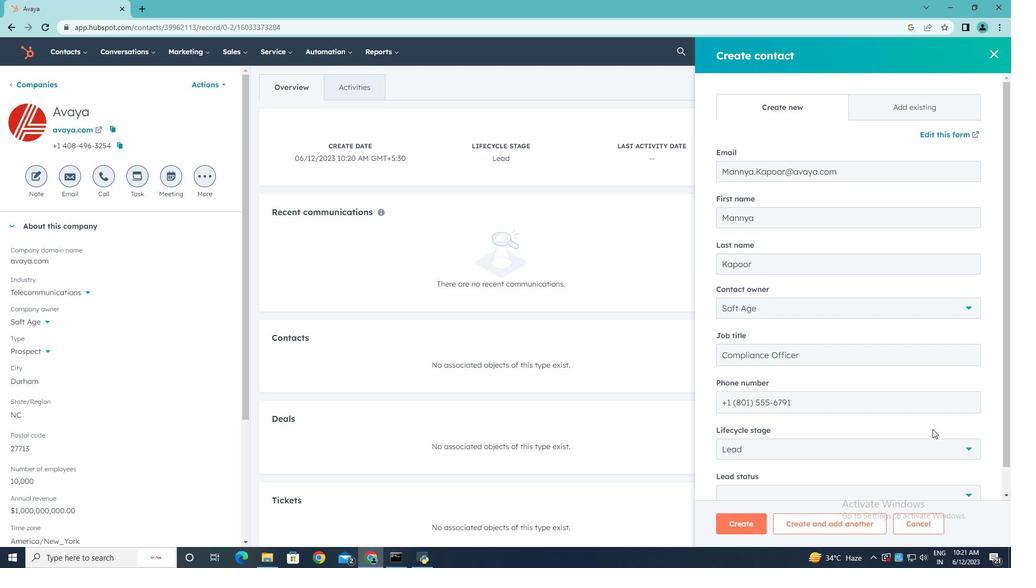 
Action: Mouse scrolled (932, 428) with delta (0, 0)
Screenshot: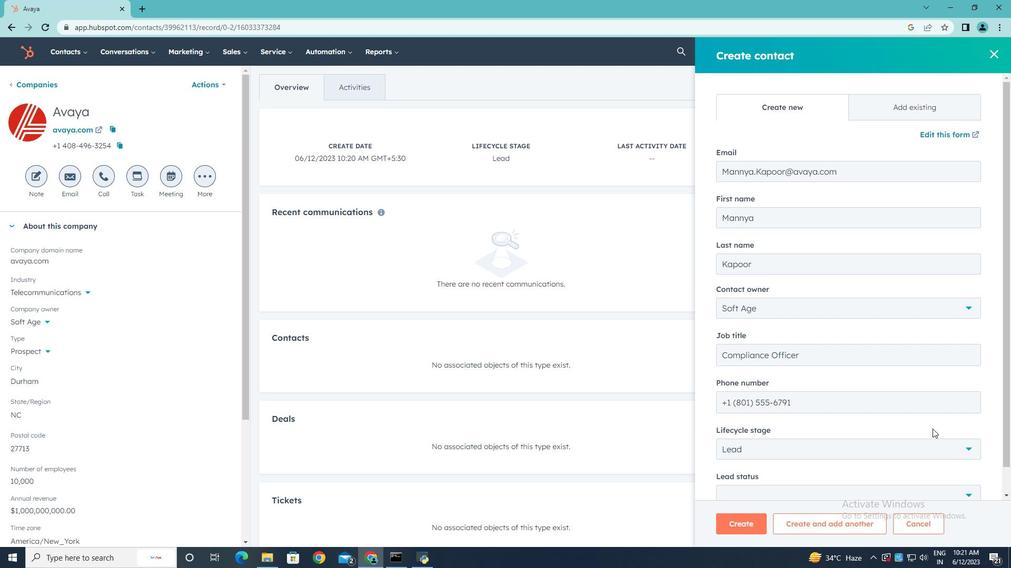 
Action: Mouse scrolled (932, 428) with delta (0, 0)
Screenshot: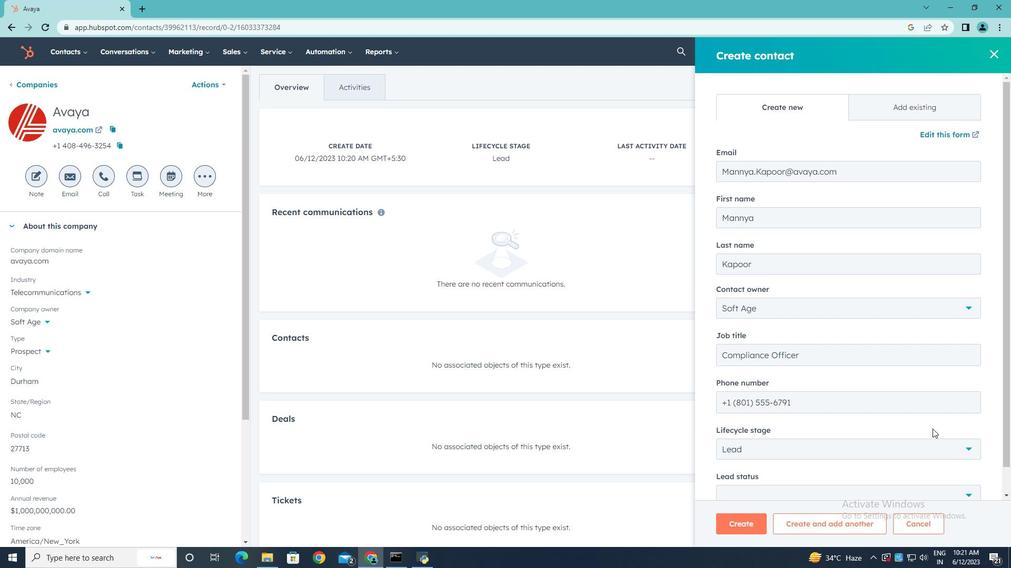 
Action: Mouse moved to (967, 469)
Screenshot: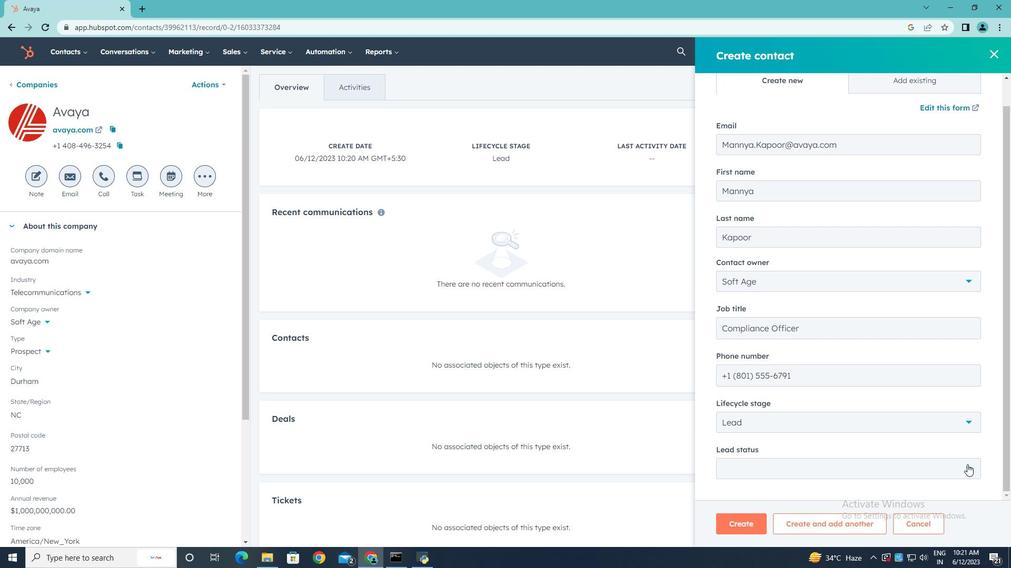 
Action: Mouse pressed left at (967, 469)
Screenshot: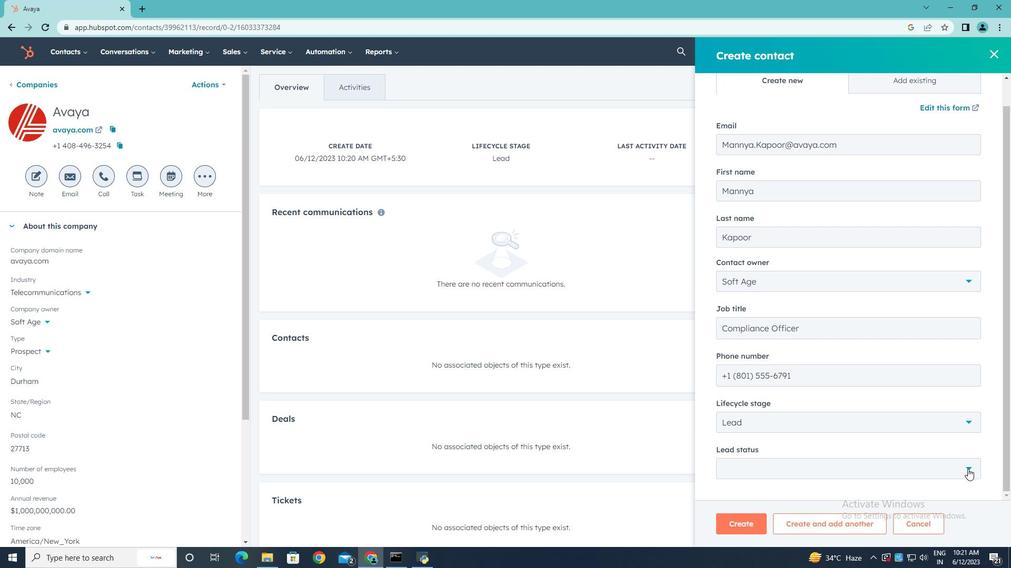 
Action: Mouse moved to (910, 391)
Screenshot: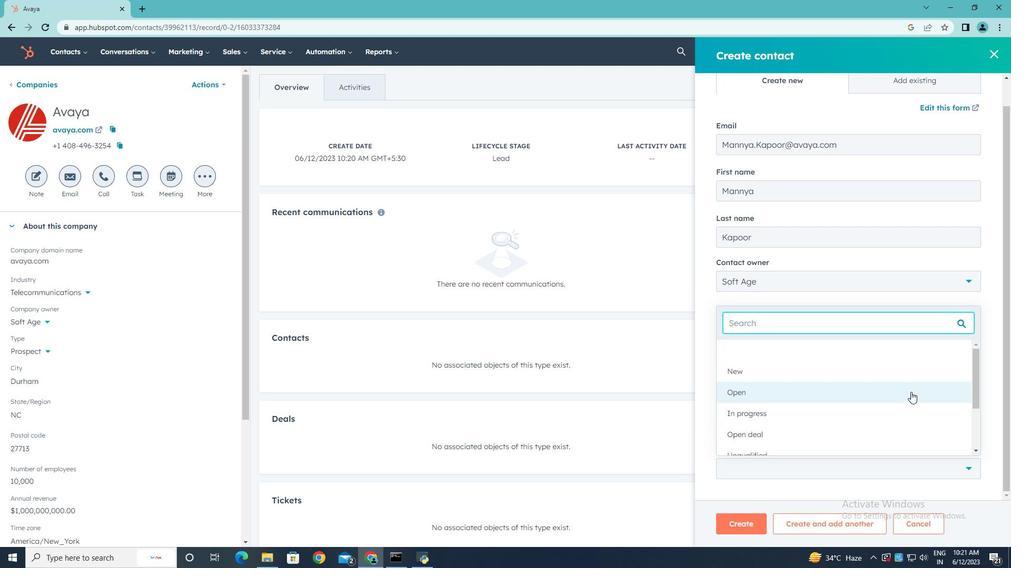 
Action: Mouse pressed left at (910, 391)
Screenshot: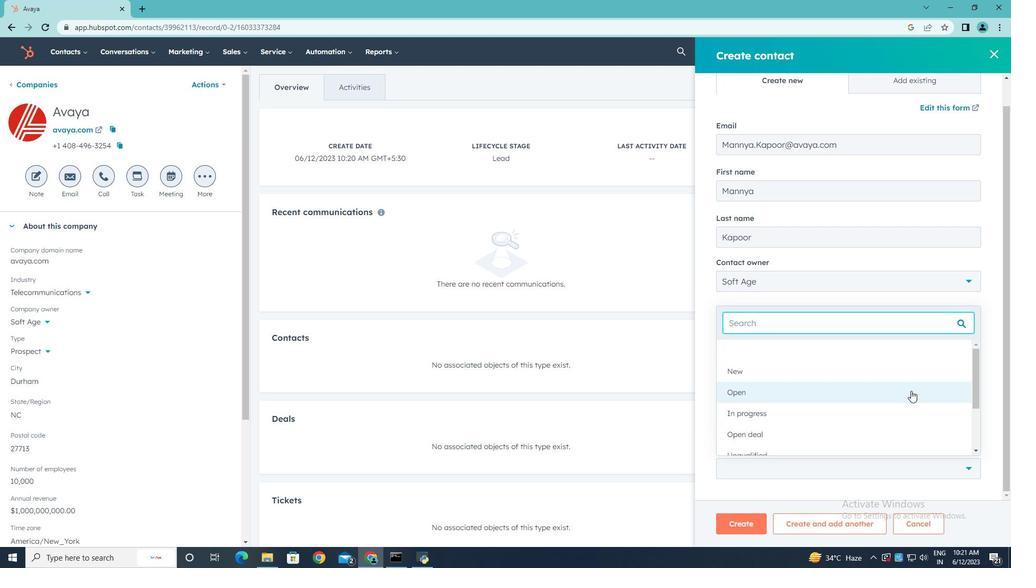 
Action: Mouse scrolled (910, 390) with delta (0, 0)
Screenshot: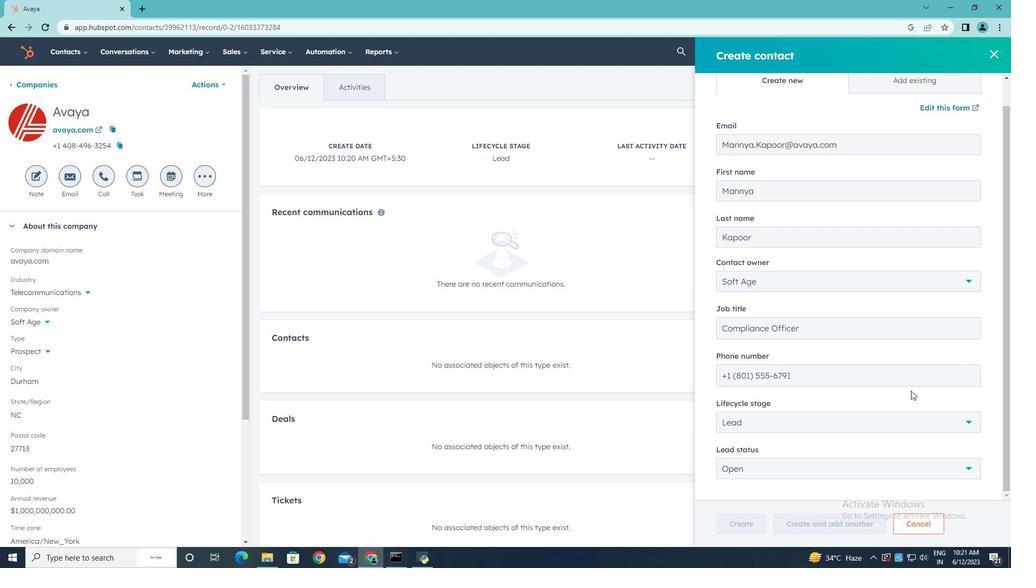 
Action: Mouse scrolled (910, 390) with delta (0, 0)
Screenshot: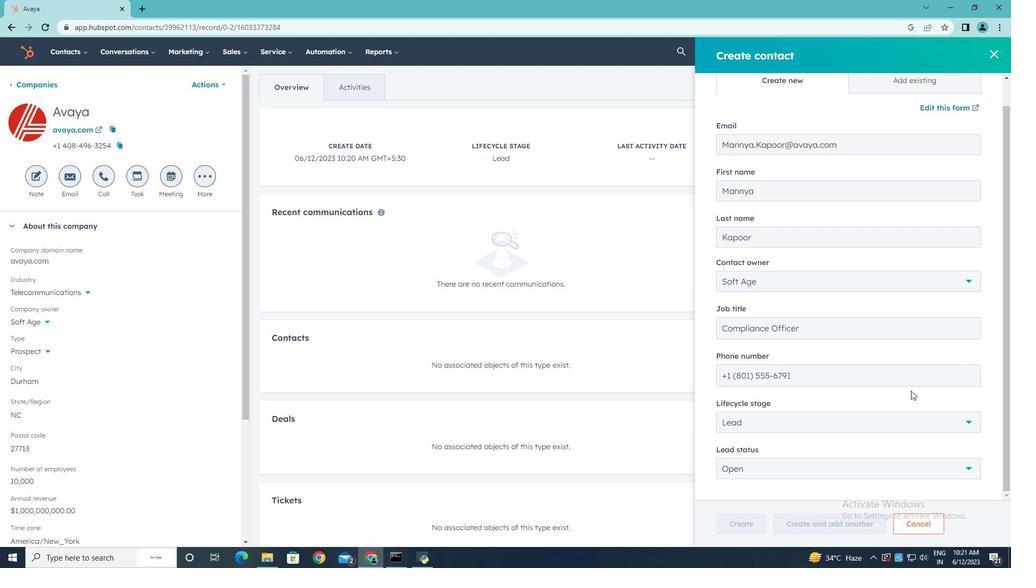 
Action: Mouse scrolled (910, 390) with delta (0, 0)
Screenshot: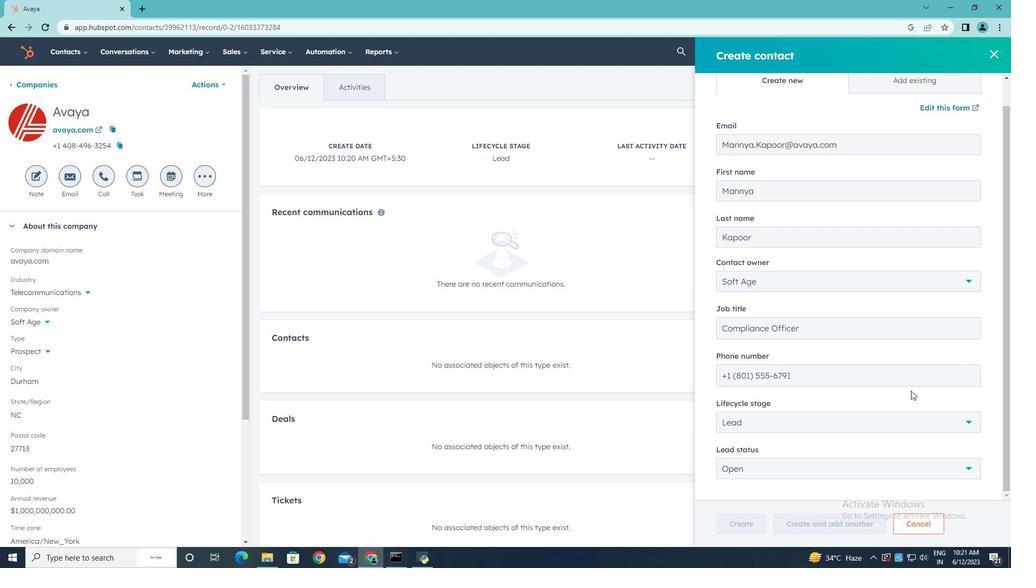 
Action: Mouse scrolled (910, 390) with delta (0, 0)
Screenshot: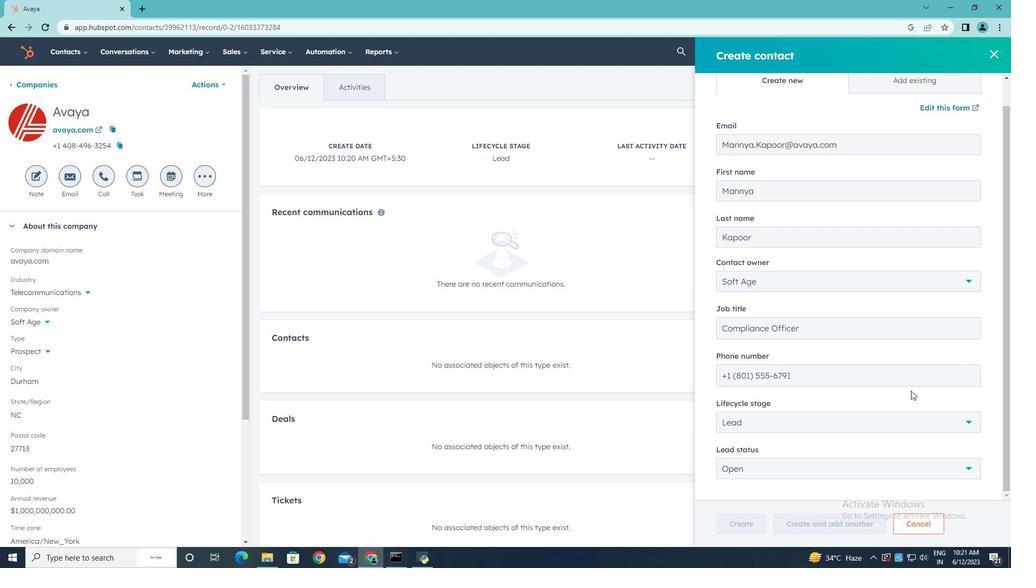 
Action: Mouse moved to (747, 520)
Screenshot: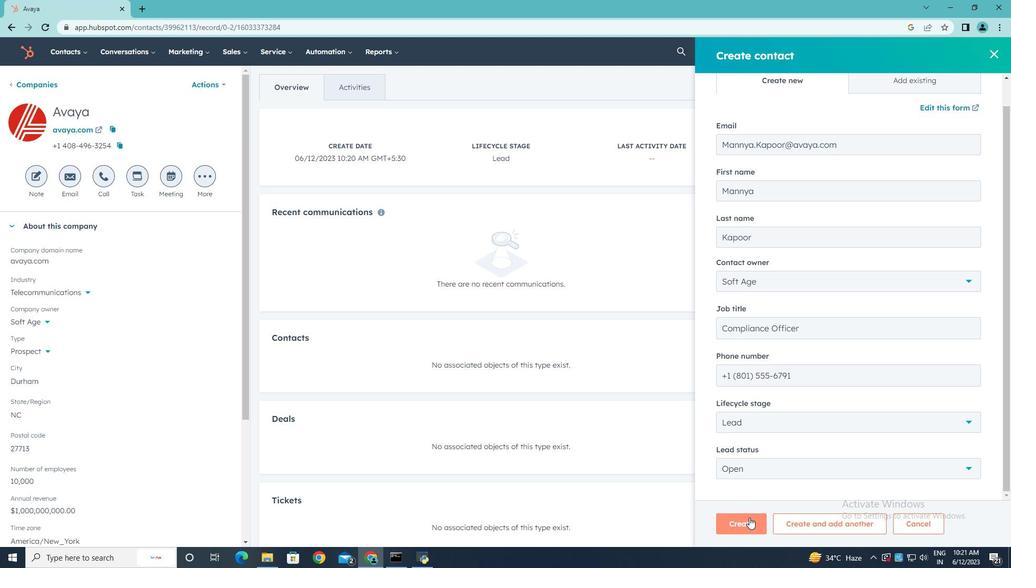 
Action: Mouse pressed left at (747, 520)
Screenshot: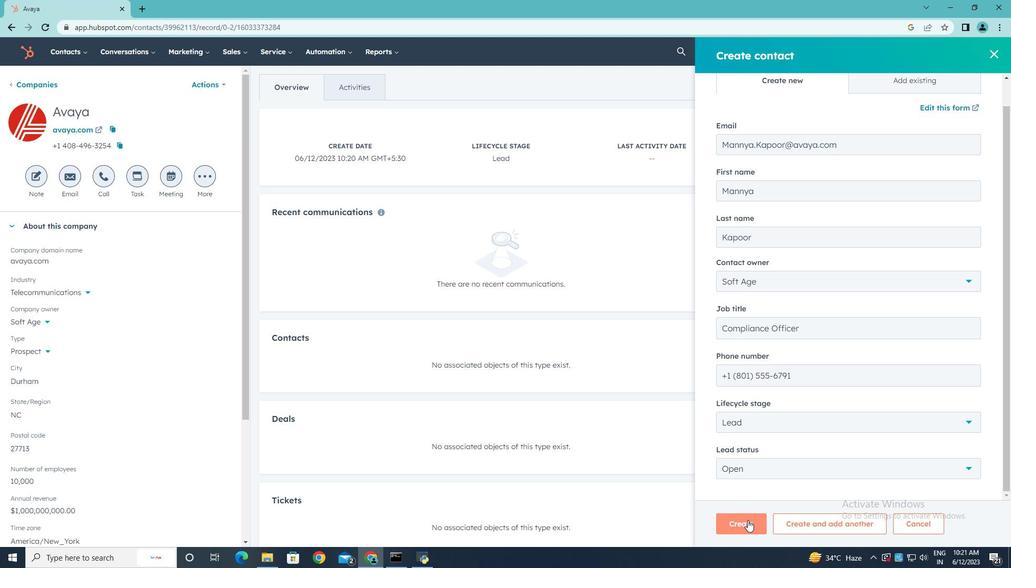 
Action: Mouse moved to (667, 453)
Screenshot: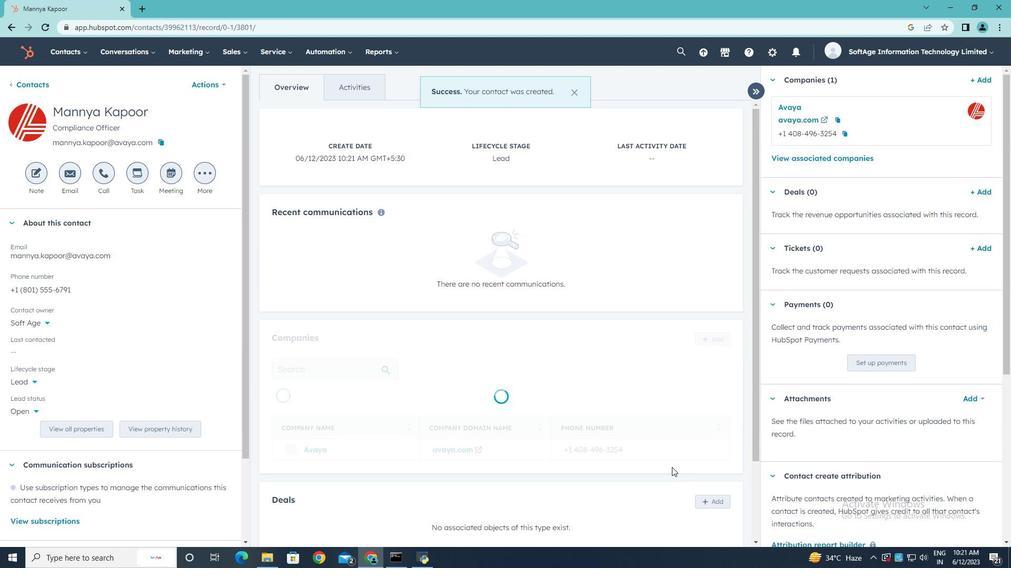 
